 Task: Search one way flight ticket for 3 adults, 3 children in premium economy from Juneau: Juneau International Airport to Jacksonville: Albert J. Ellis Airport on 5-3-2023. Price is upto 89000. Outbound departure time preference is 8:45. 
Action: Mouse moved to (245, 347)
Screenshot: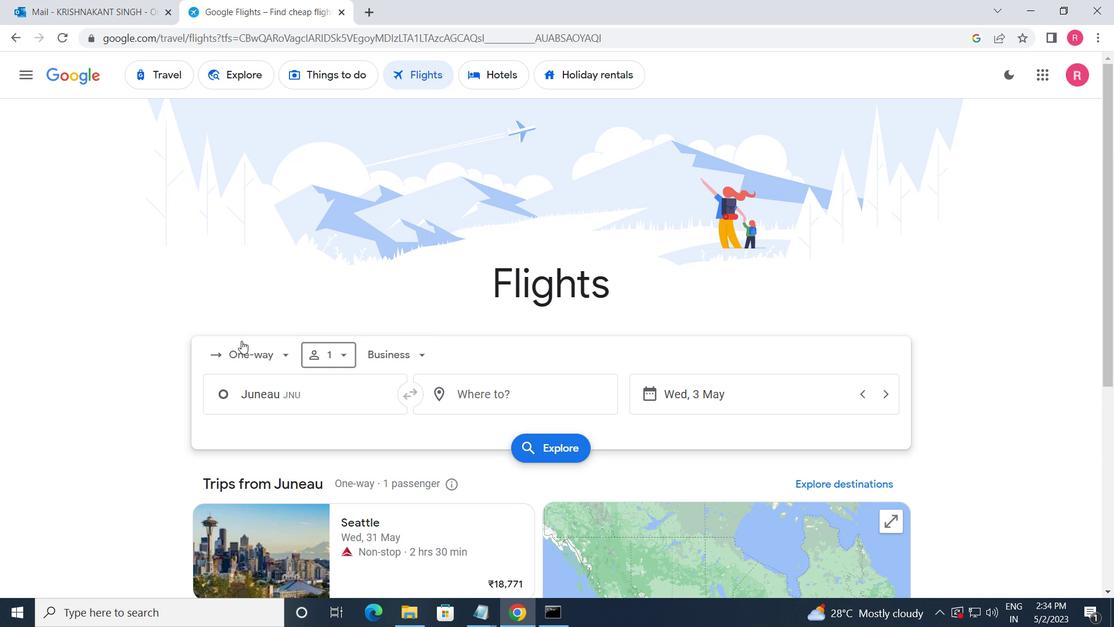 
Action: Mouse pressed left at (245, 347)
Screenshot: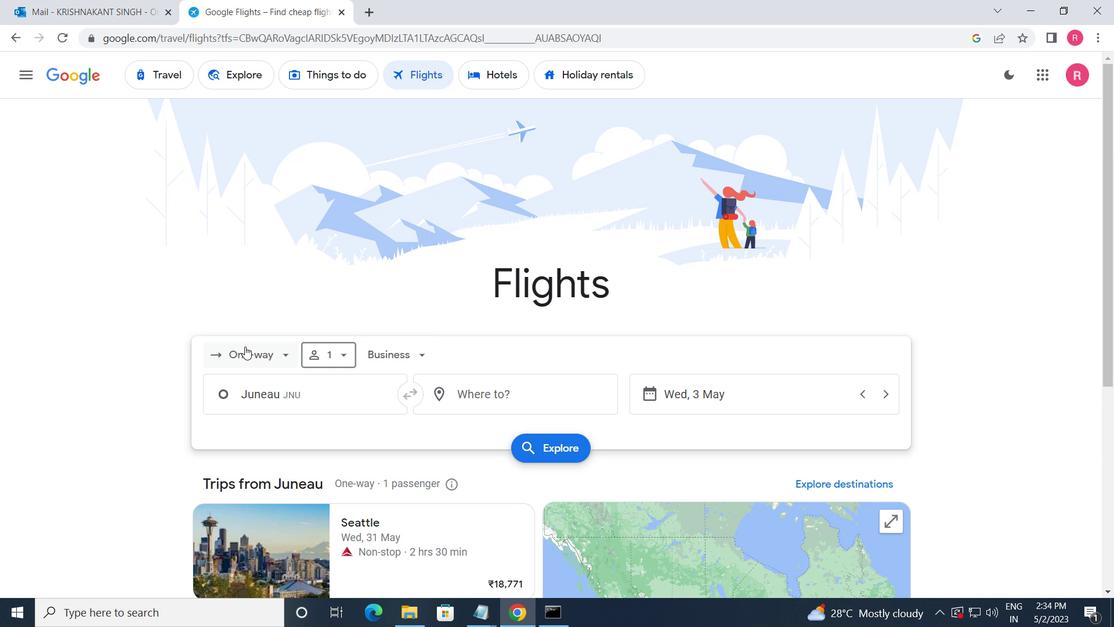
Action: Mouse moved to (300, 425)
Screenshot: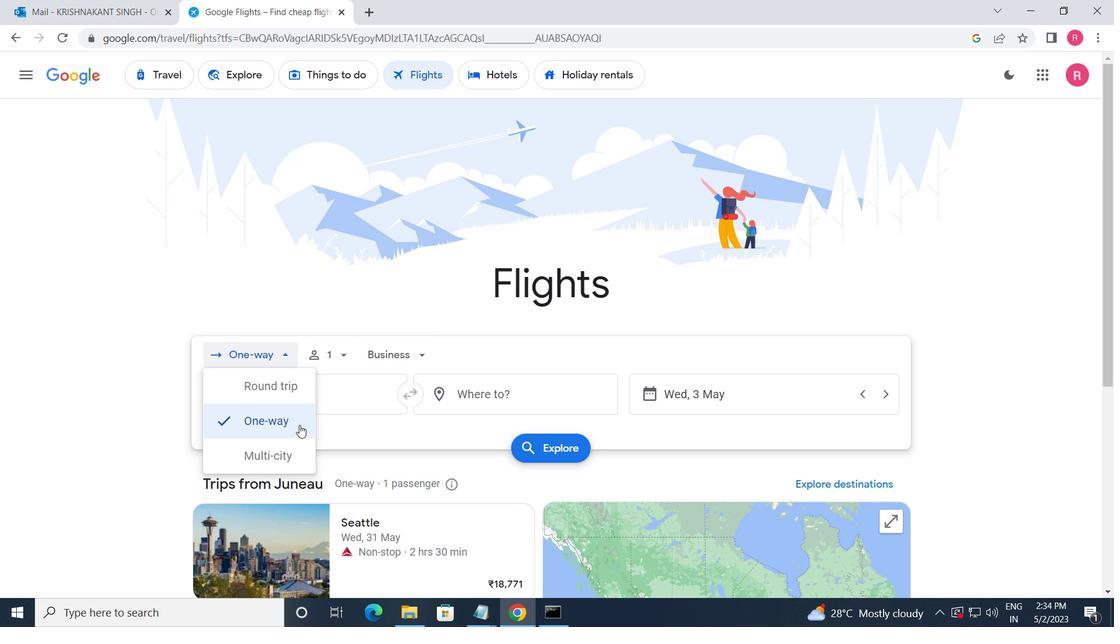 
Action: Mouse pressed left at (300, 425)
Screenshot: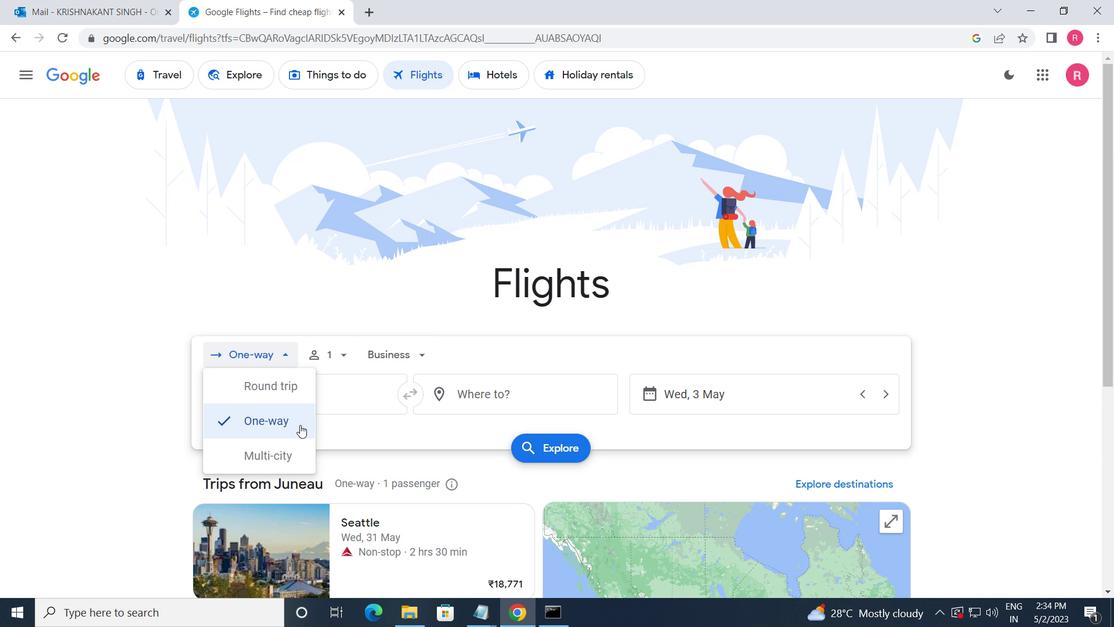 
Action: Mouse moved to (332, 357)
Screenshot: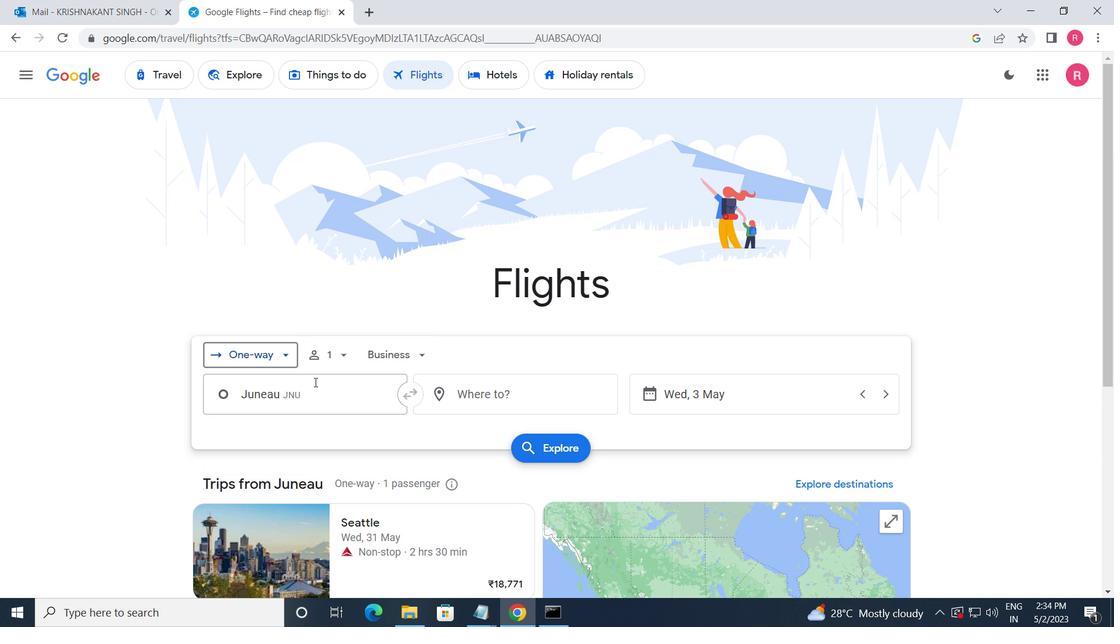 
Action: Mouse pressed left at (332, 357)
Screenshot: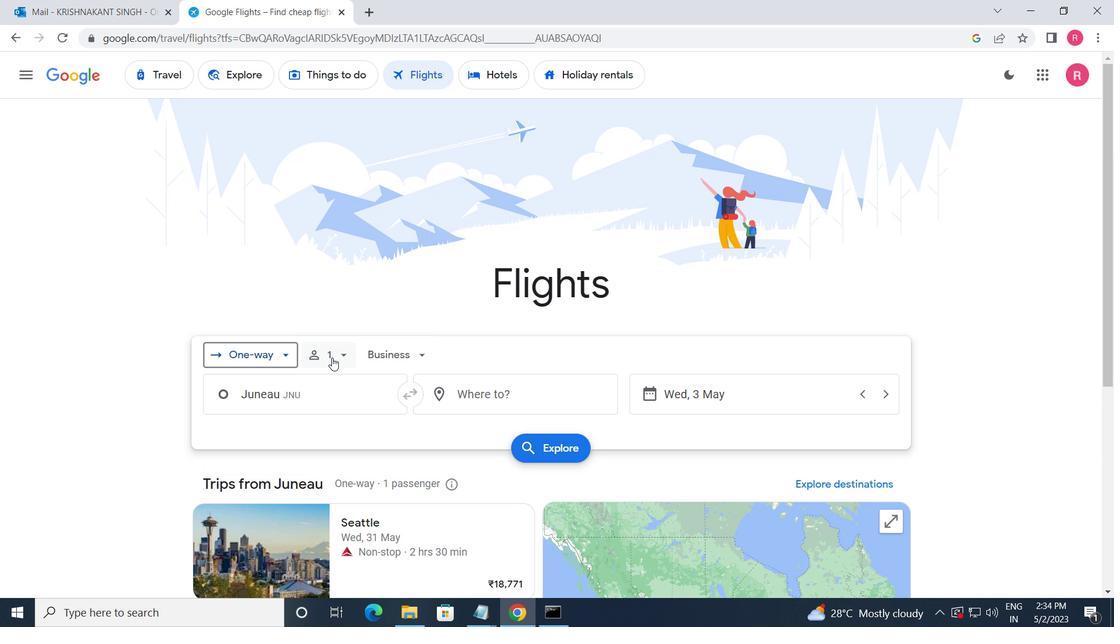 
Action: Mouse moved to (464, 388)
Screenshot: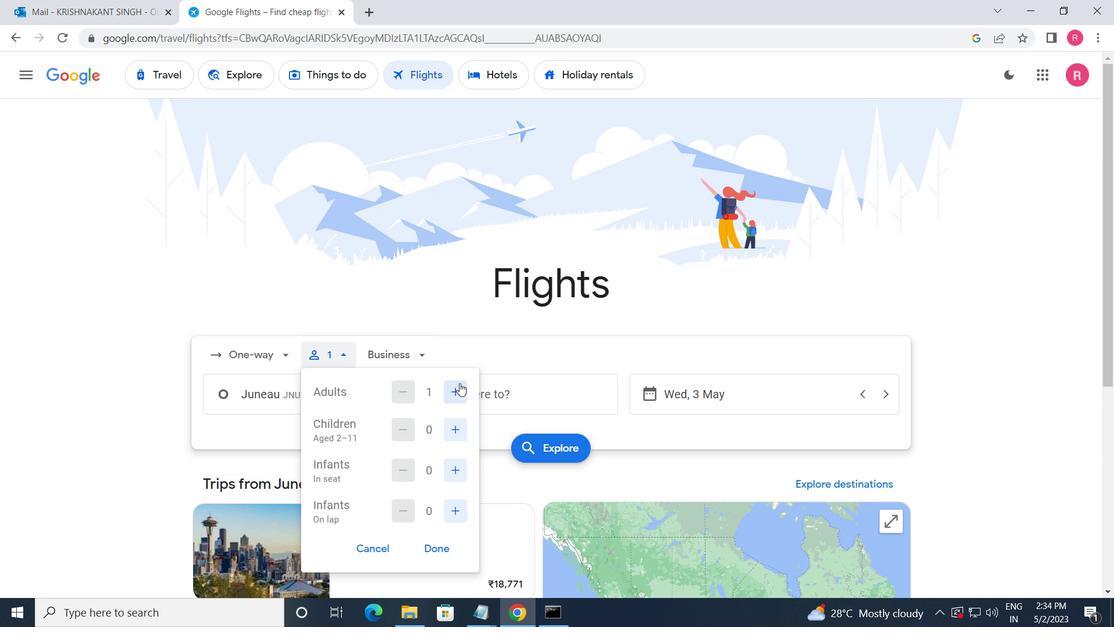 
Action: Mouse pressed left at (464, 388)
Screenshot: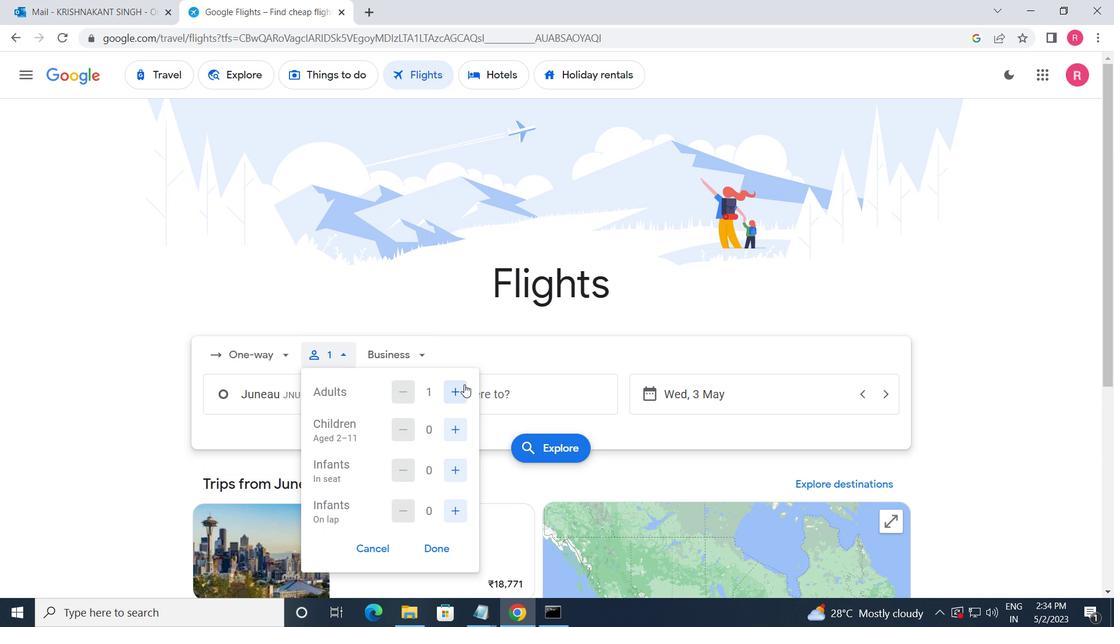 
Action: Mouse pressed left at (464, 388)
Screenshot: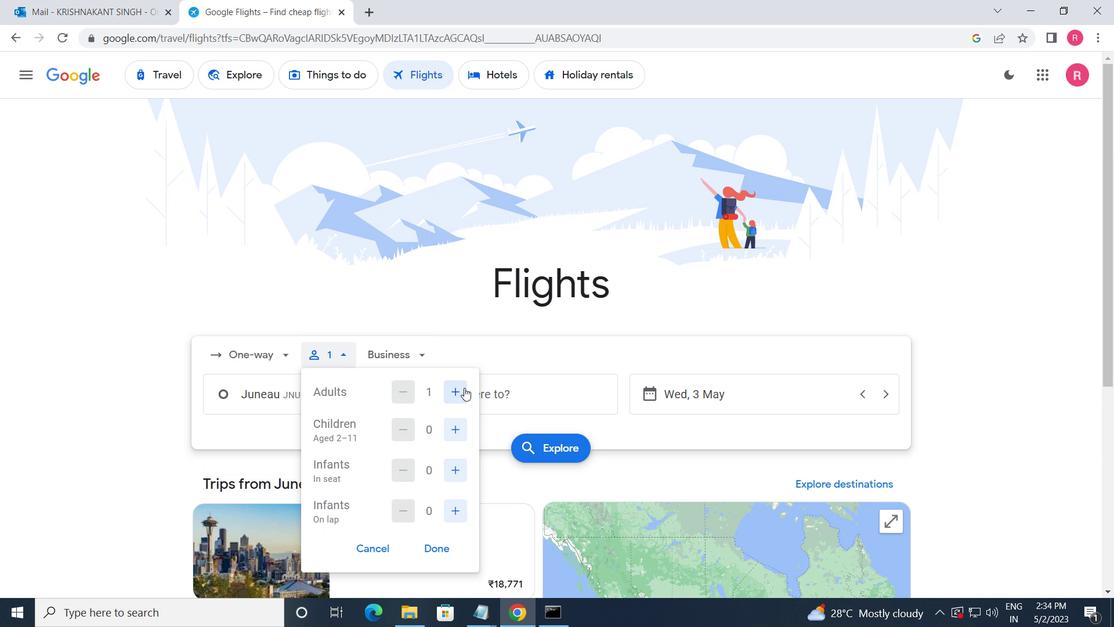 
Action: Mouse moved to (460, 425)
Screenshot: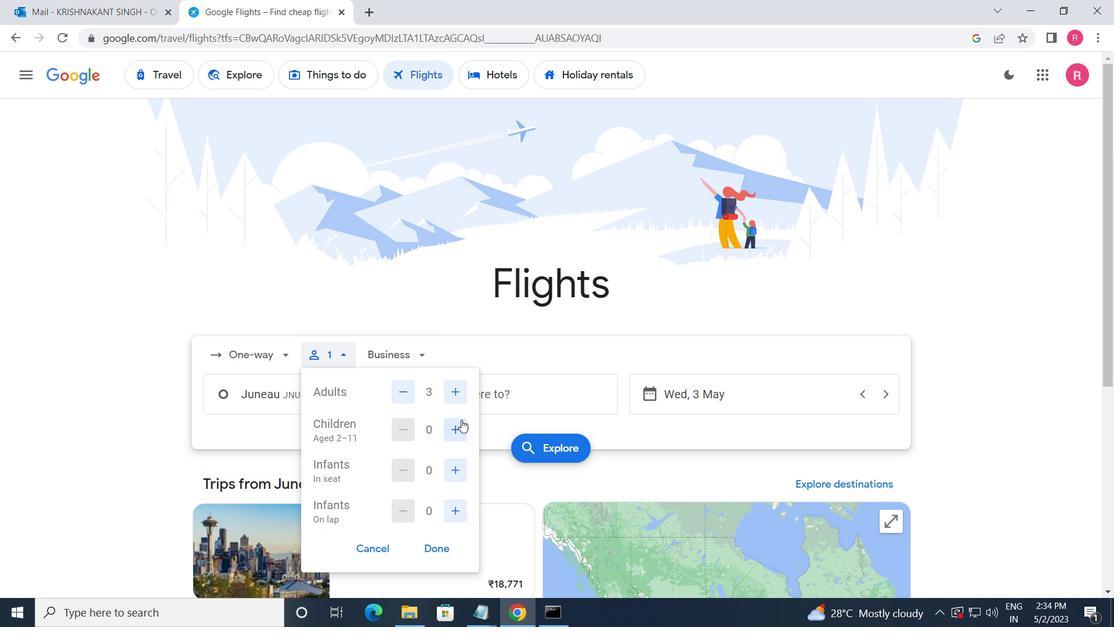 
Action: Mouse pressed left at (460, 425)
Screenshot: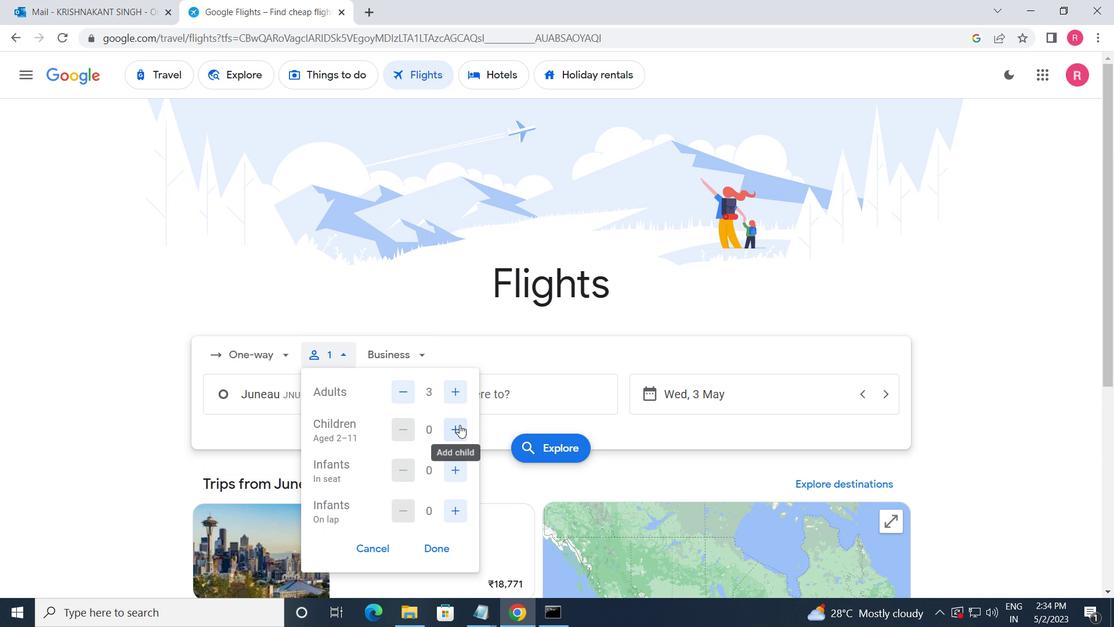 
Action: Mouse pressed left at (460, 425)
Screenshot: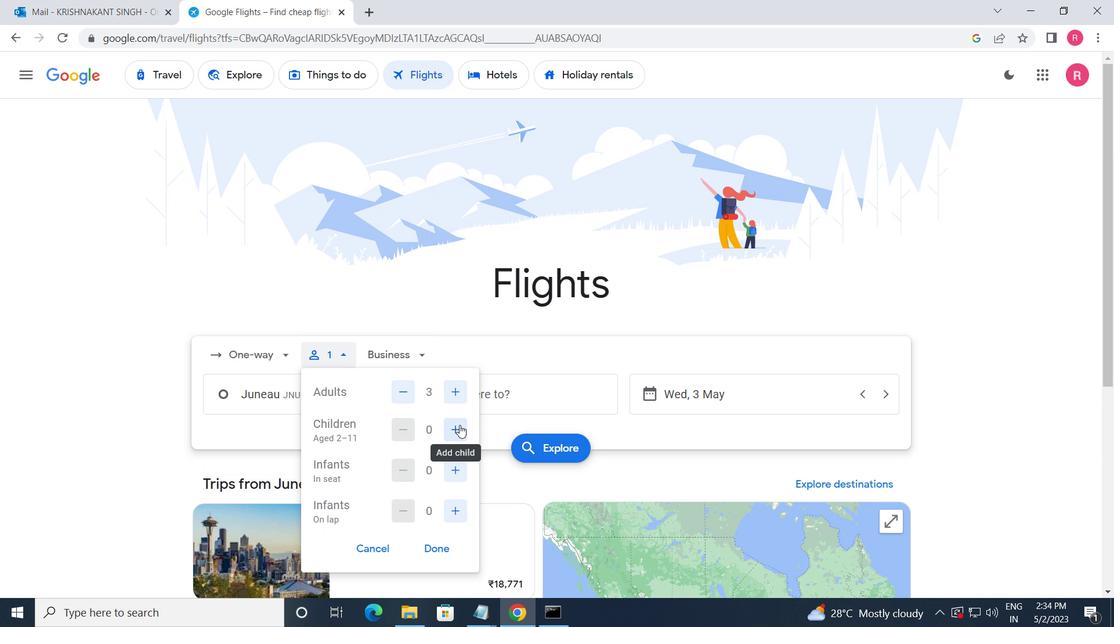 
Action: Mouse pressed left at (460, 425)
Screenshot: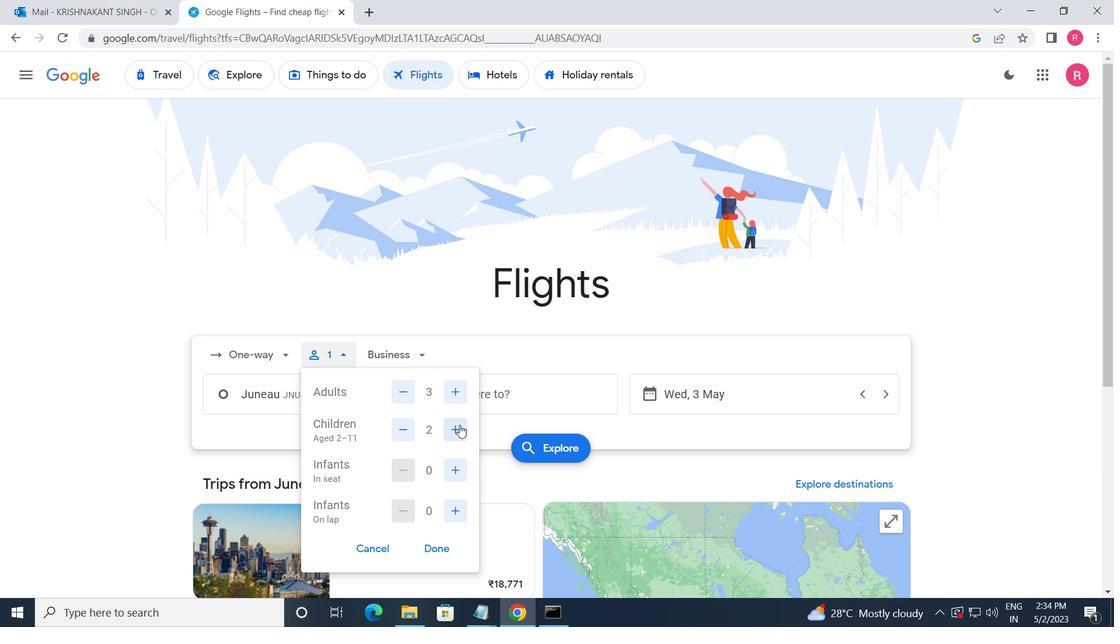 
Action: Mouse moved to (416, 347)
Screenshot: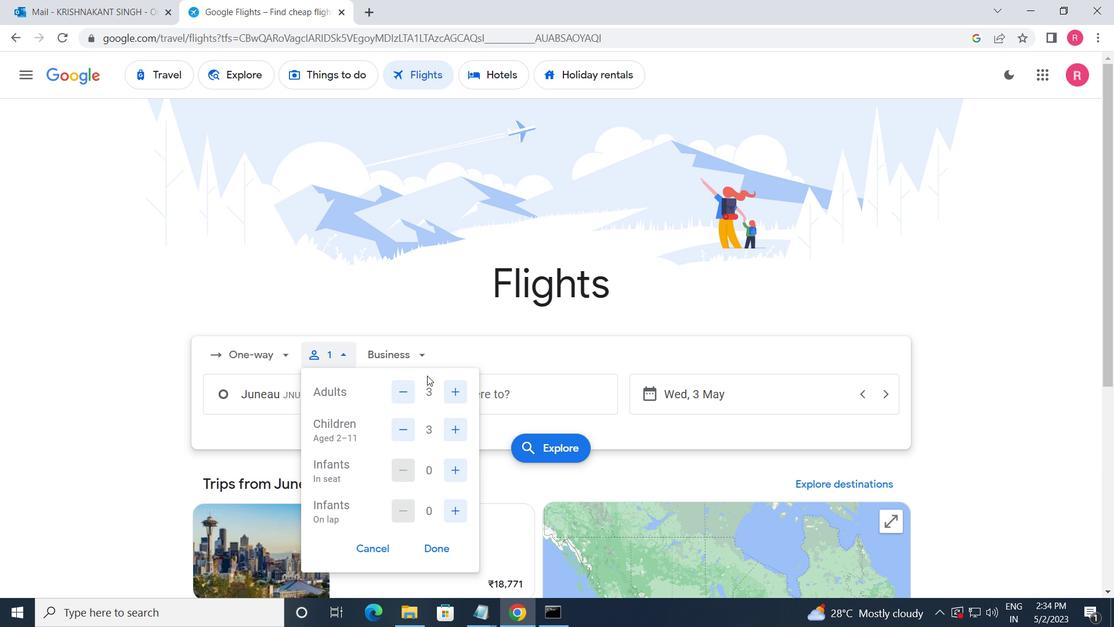 
Action: Mouse pressed left at (416, 347)
Screenshot: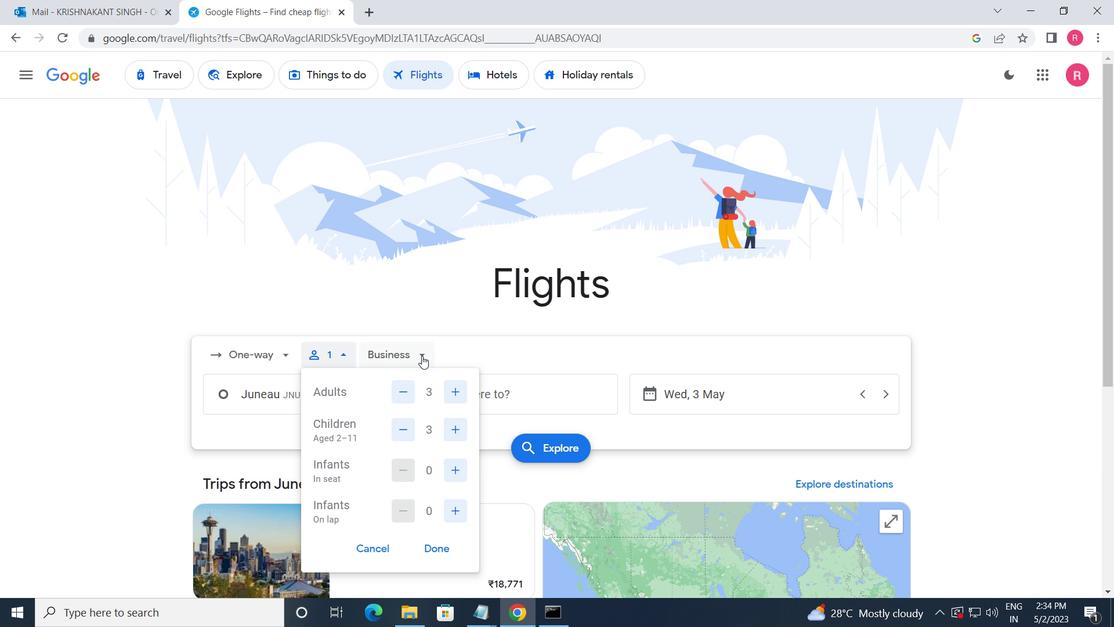 
Action: Mouse moved to (451, 422)
Screenshot: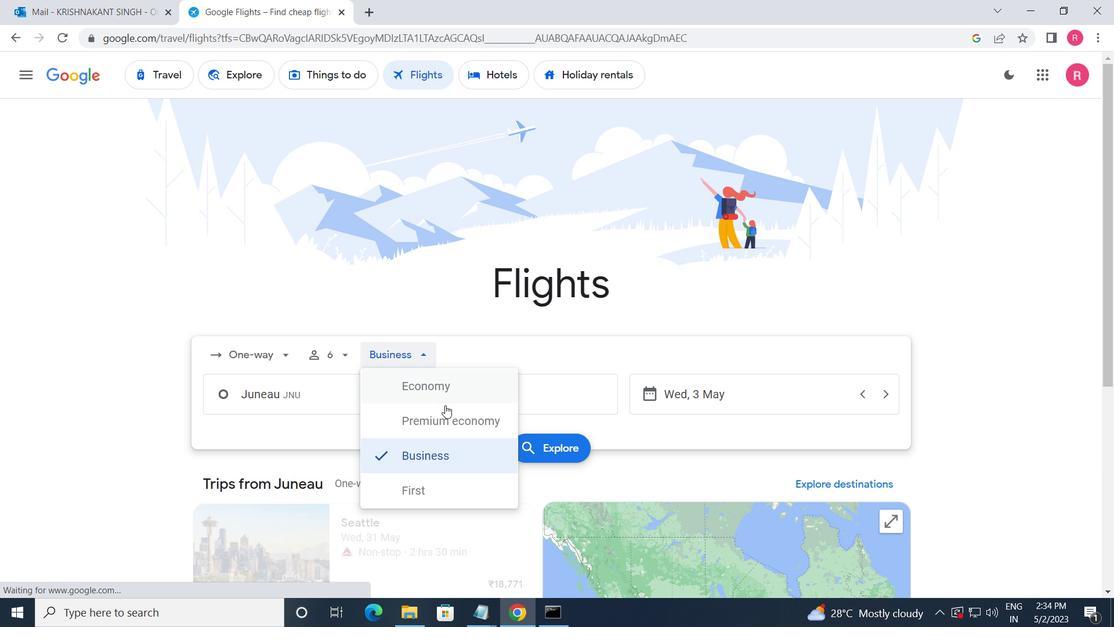 
Action: Mouse pressed left at (451, 422)
Screenshot: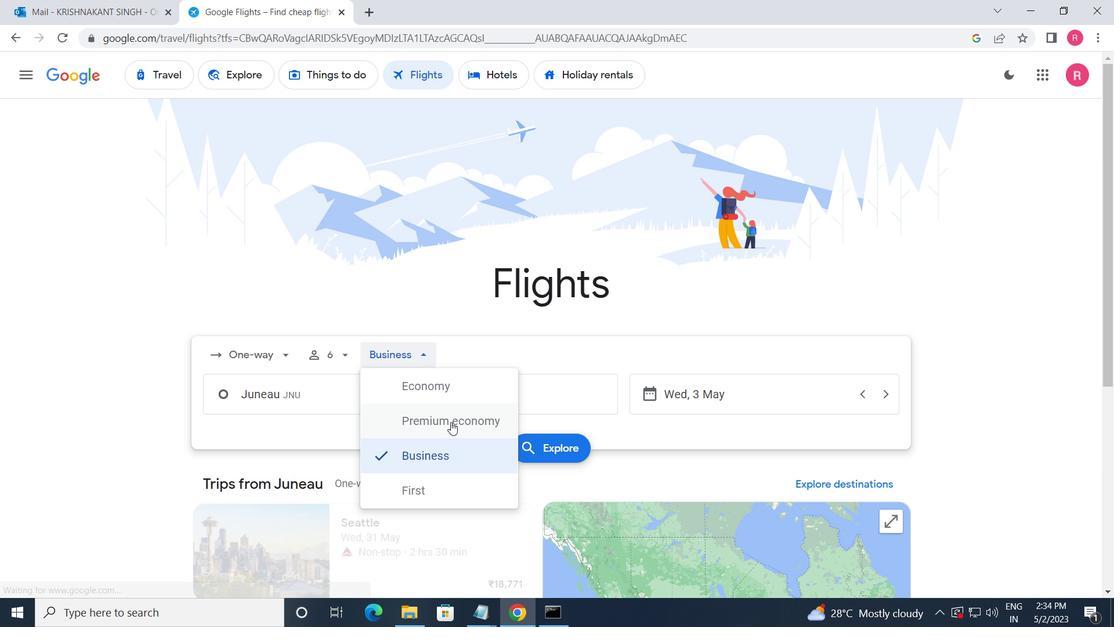 
Action: Mouse moved to (376, 406)
Screenshot: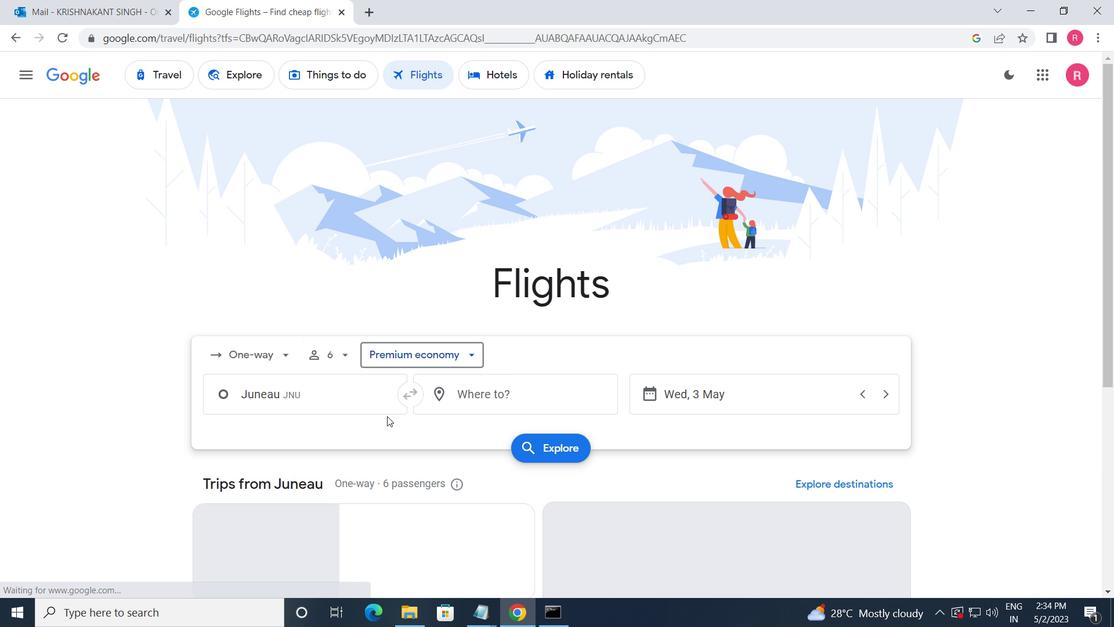
Action: Mouse pressed left at (376, 406)
Screenshot: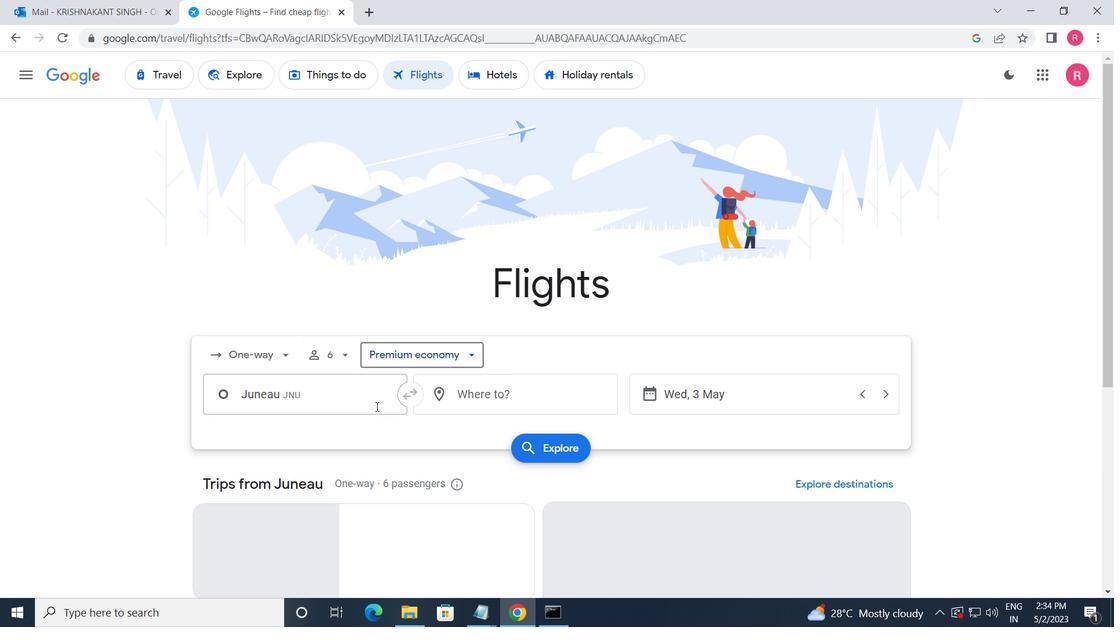 
Action: Mouse moved to (375, 463)
Screenshot: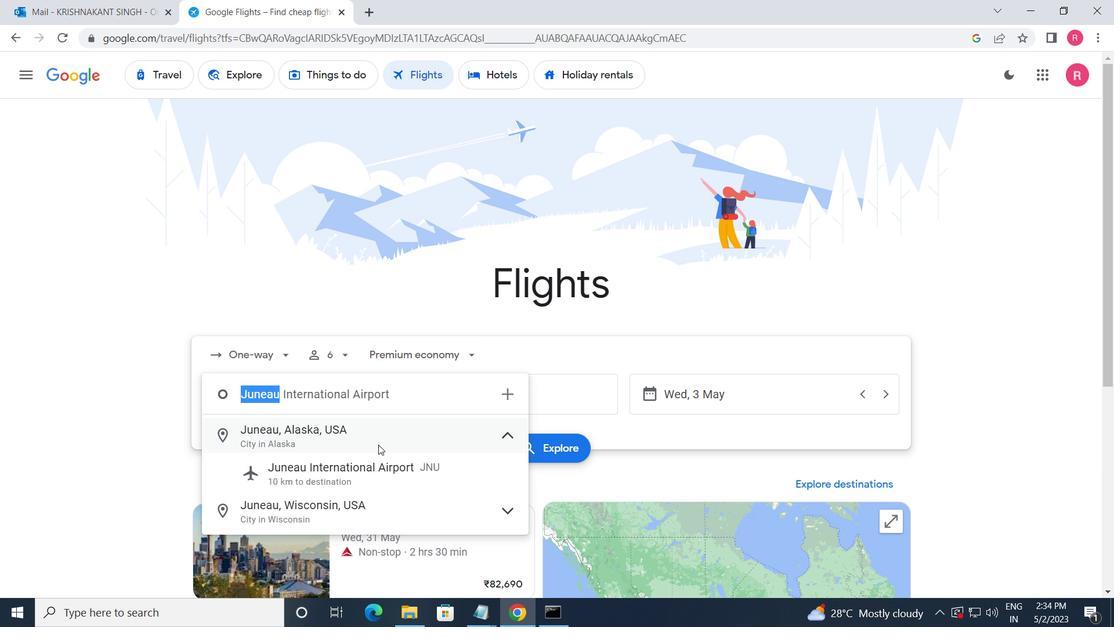 
Action: Mouse pressed left at (375, 463)
Screenshot: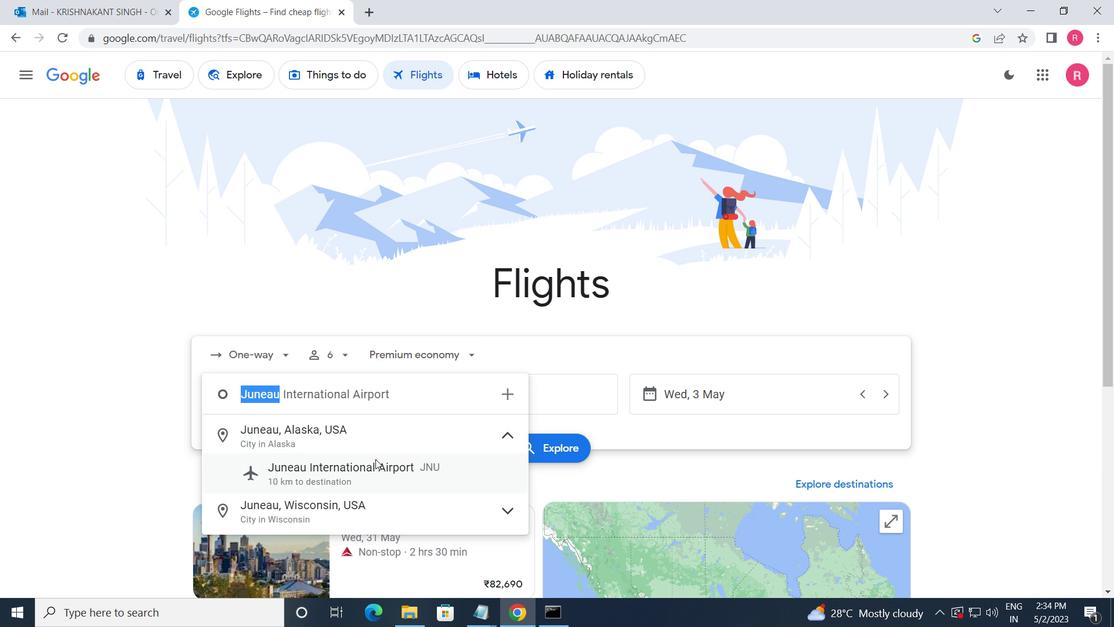
Action: Mouse moved to (489, 411)
Screenshot: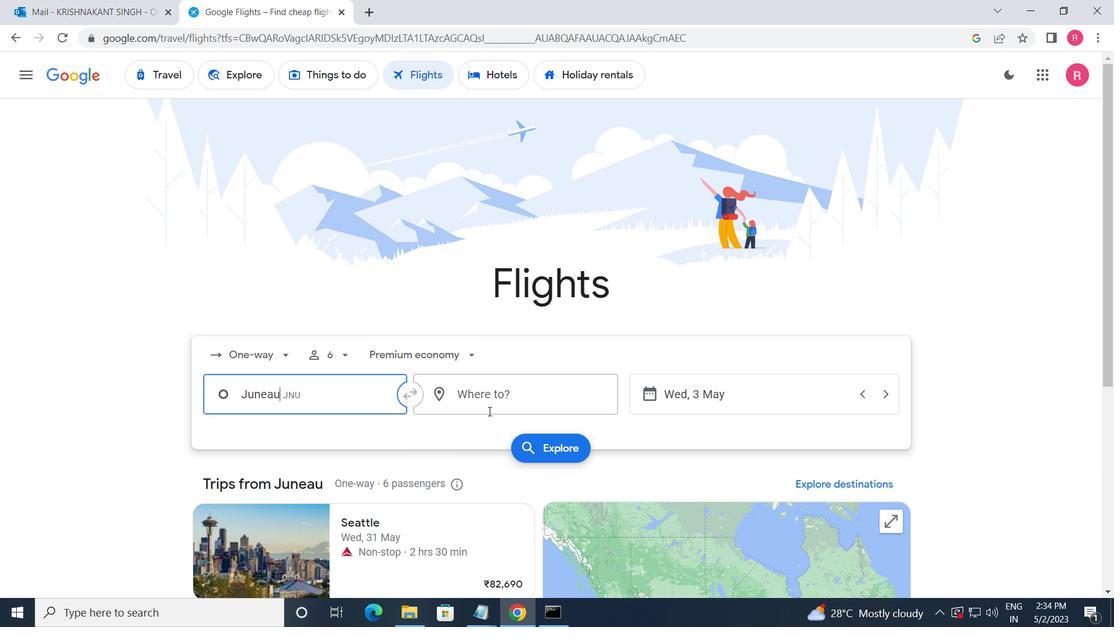 
Action: Mouse pressed left at (489, 411)
Screenshot: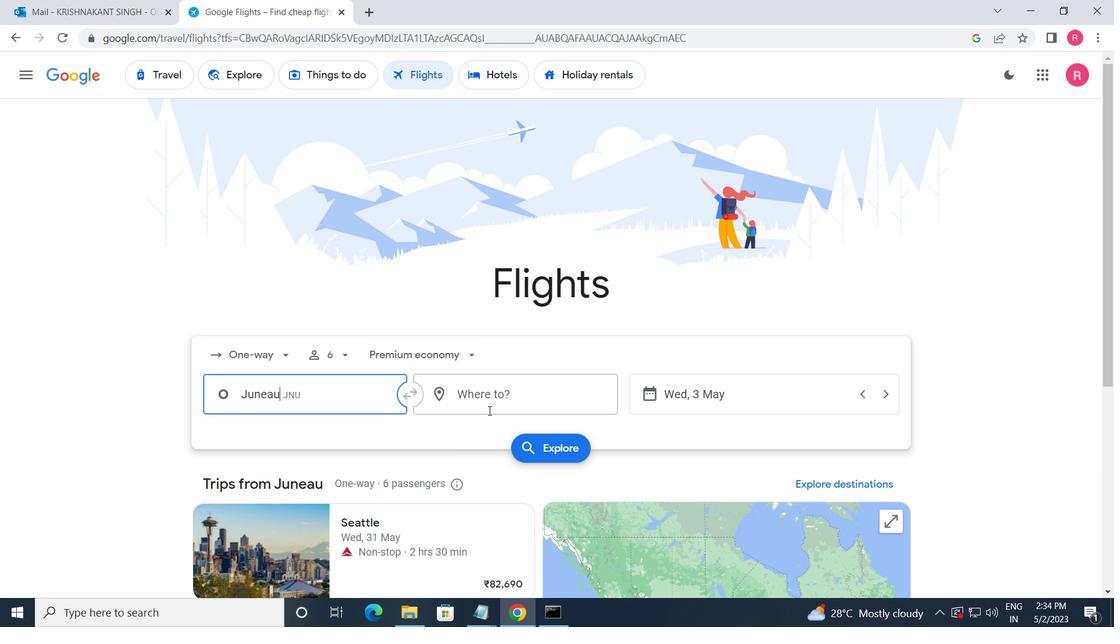 
Action: Mouse moved to (505, 545)
Screenshot: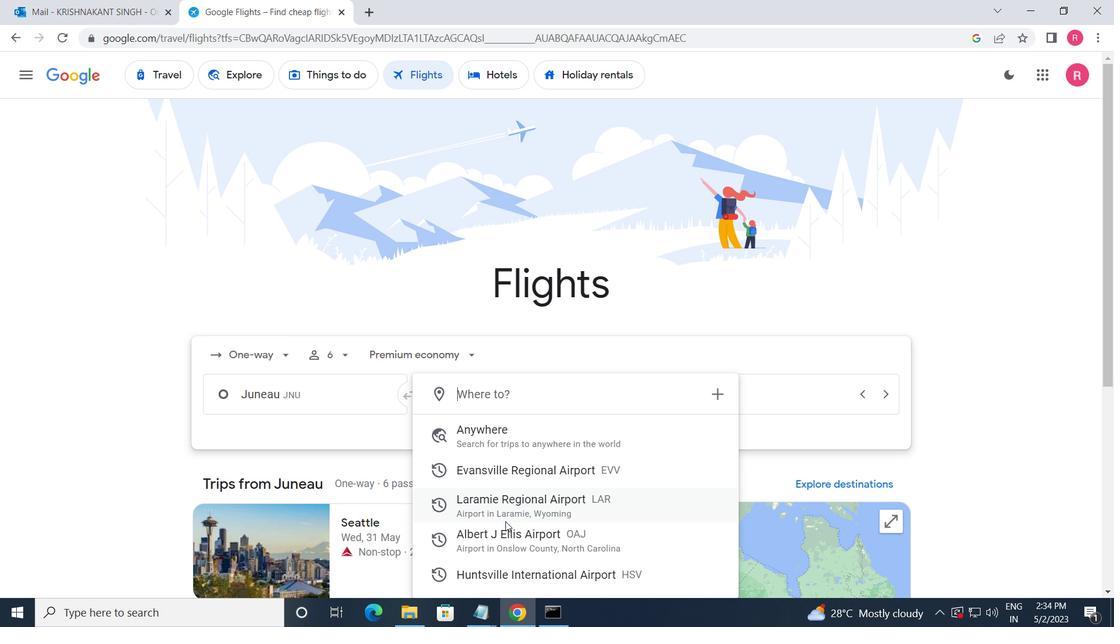 
Action: Mouse pressed left at (505, 545)
Screenshot: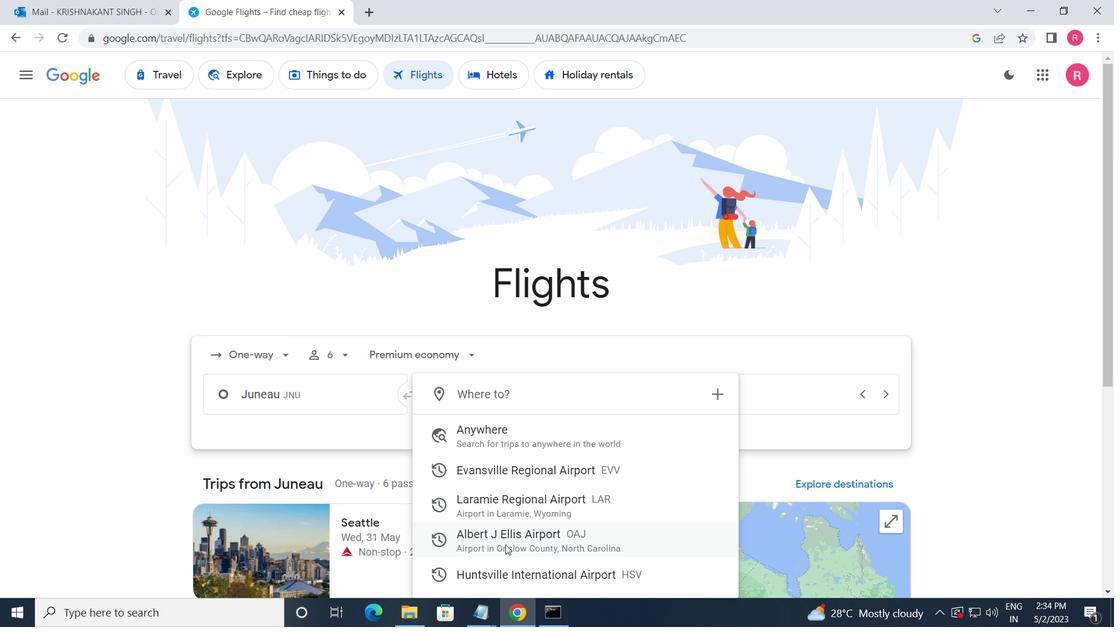 
Action: Mouse moved to (736, 405)
Screenshot: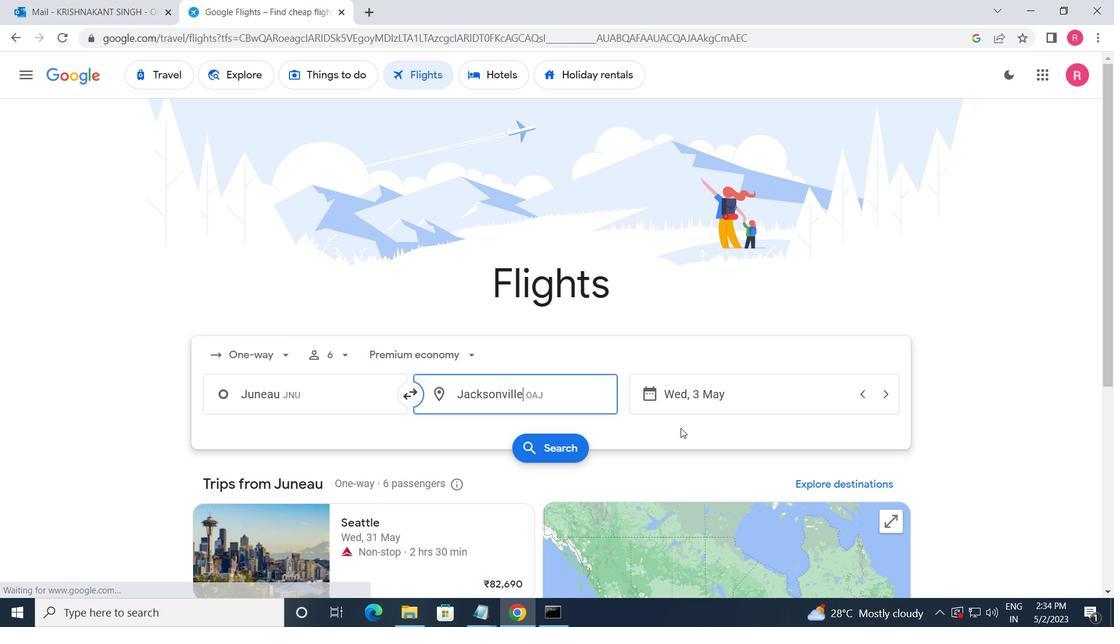 
Action: Mouse pressed left at (736, 405)
Screenshot: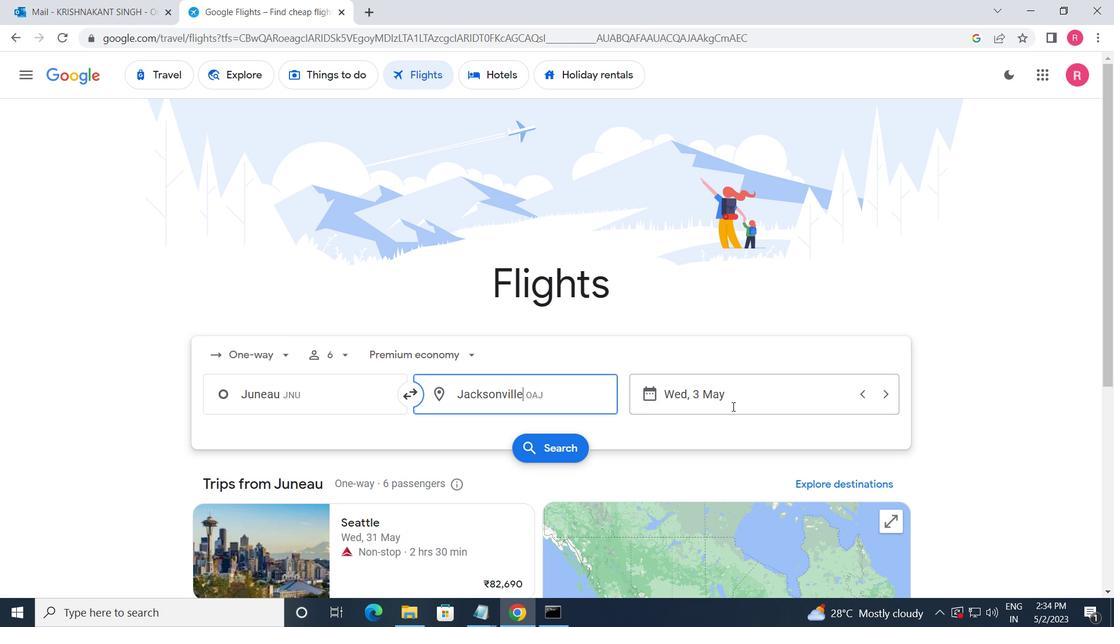 
Action: Mouse moved to (497, 344)
Screenshot: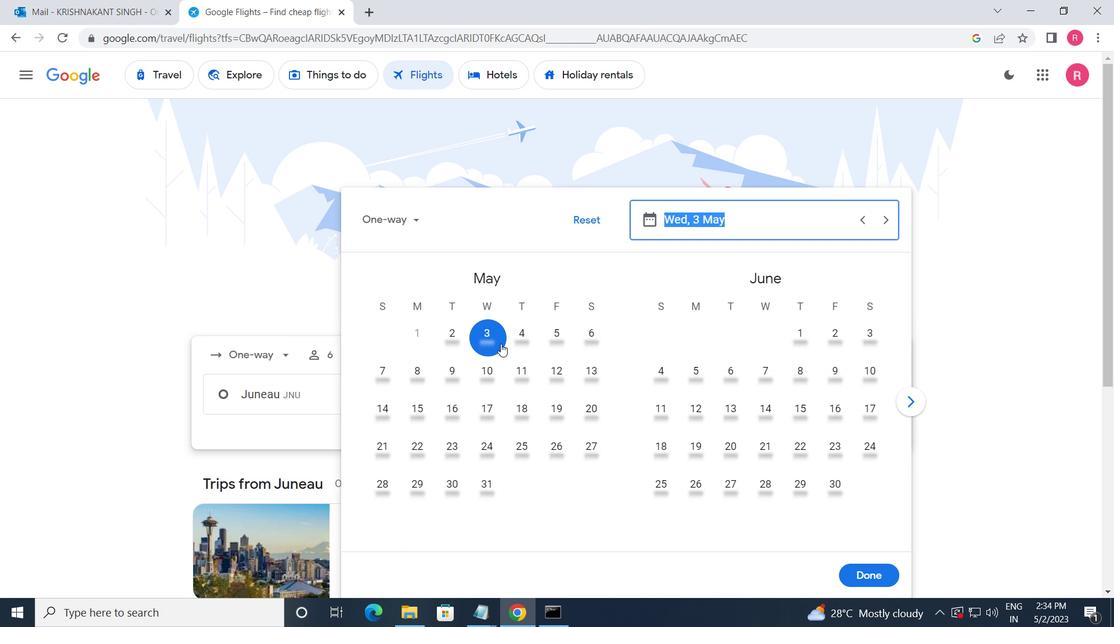 
Action: Mouse pressed left at (497, 344)
Screenshot: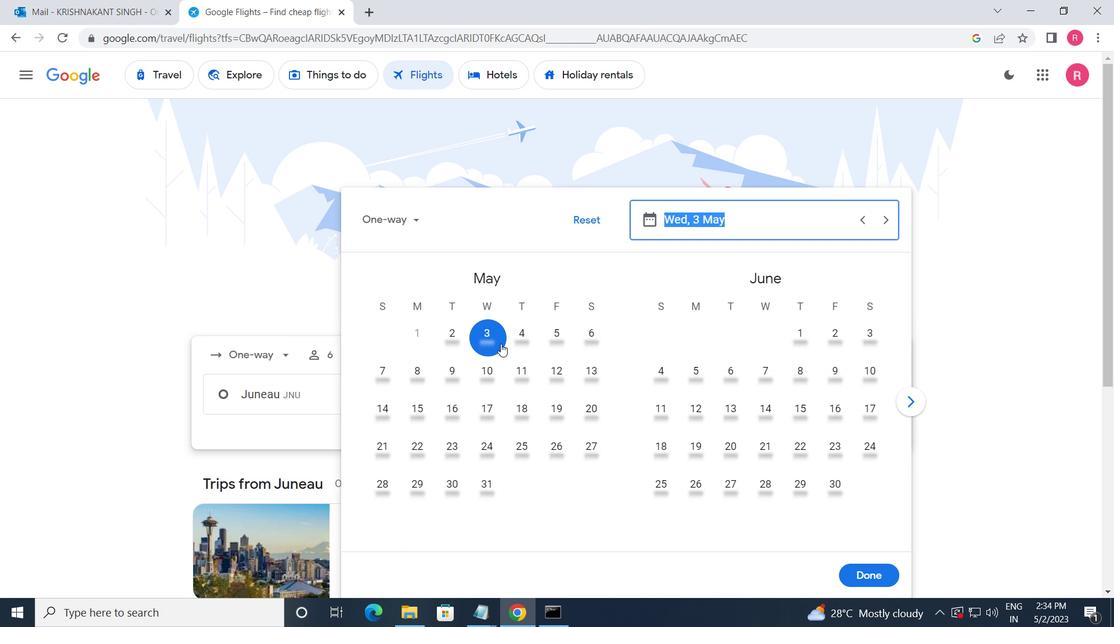 
Action: Mouse moved to (853, 570)
Screenshot: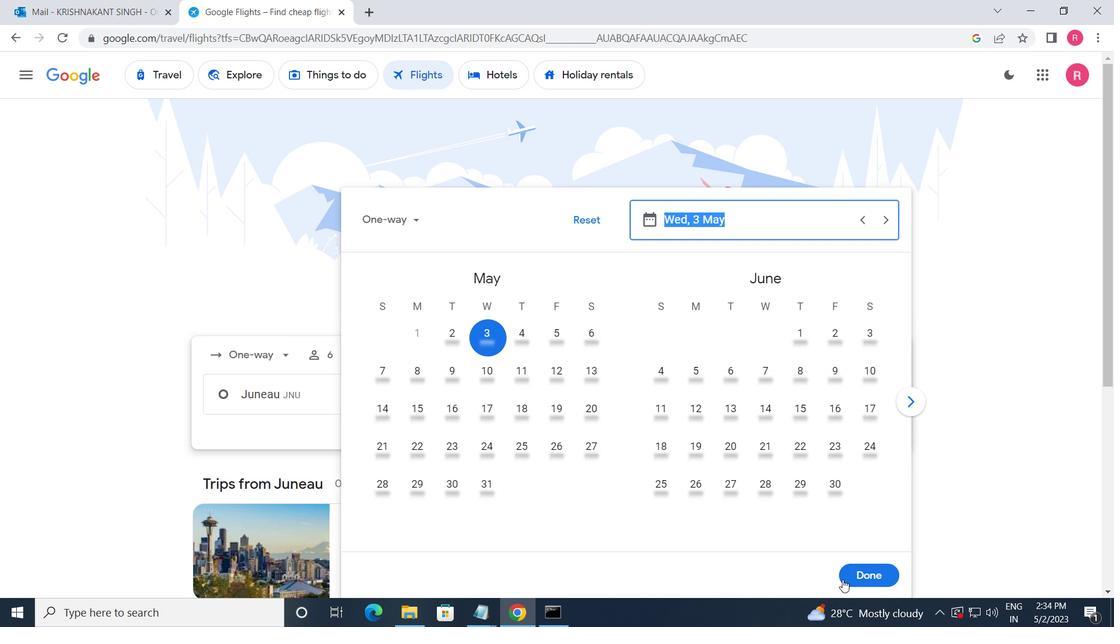 
Action: Mouse pressed left at (853, 570)
Screenshot: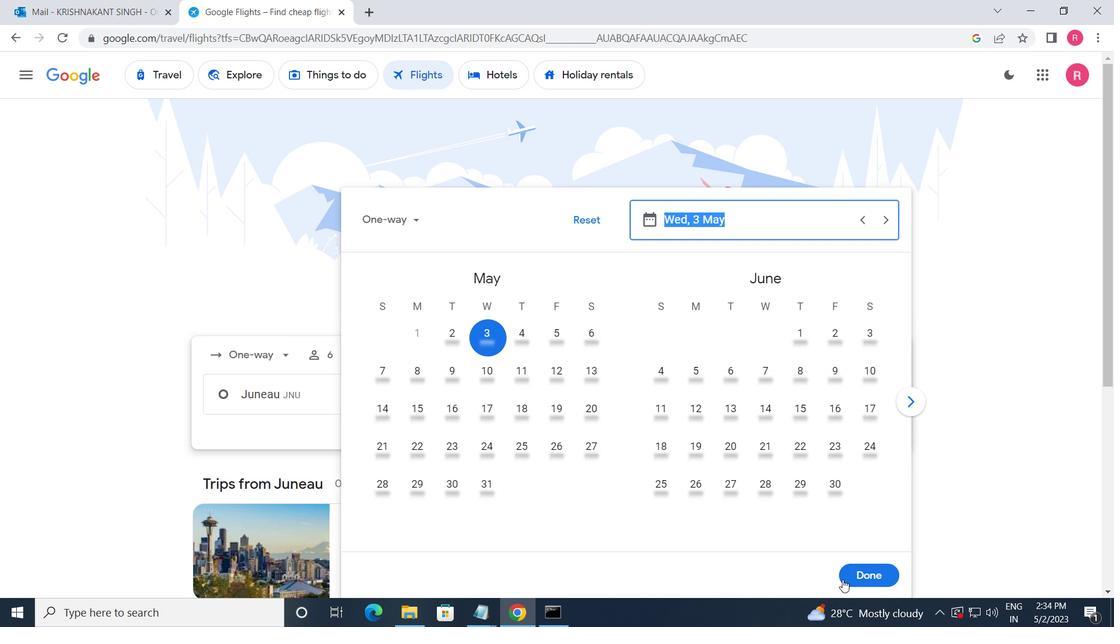 
Action: Mouse moved to (574, 451)
Screenshot: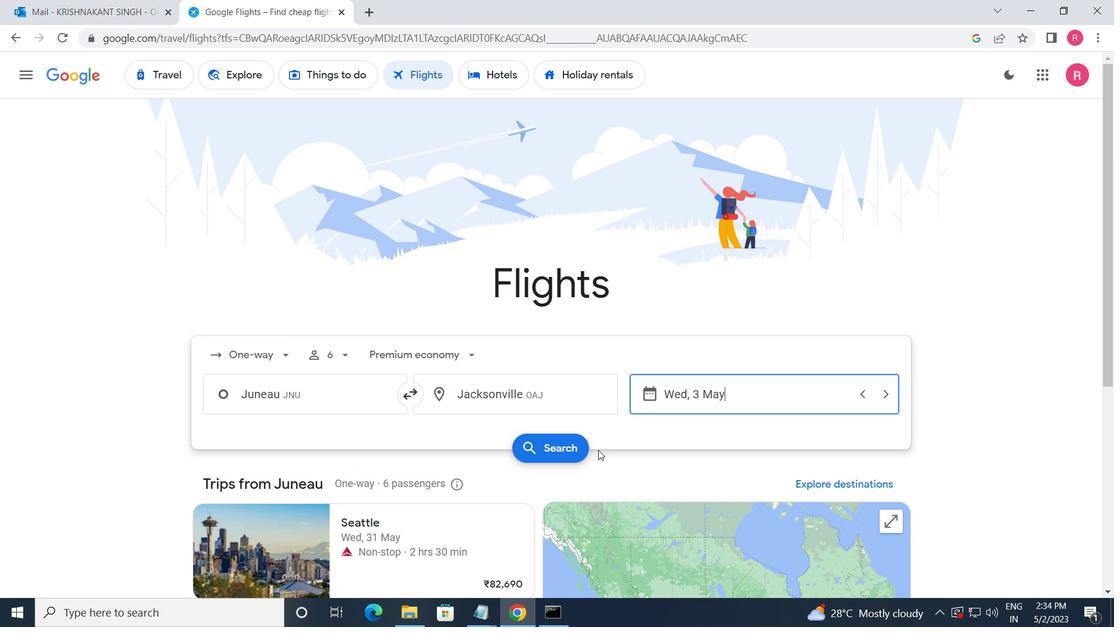 
Action: Mouse pressed left at (574, 451)
Screenshot: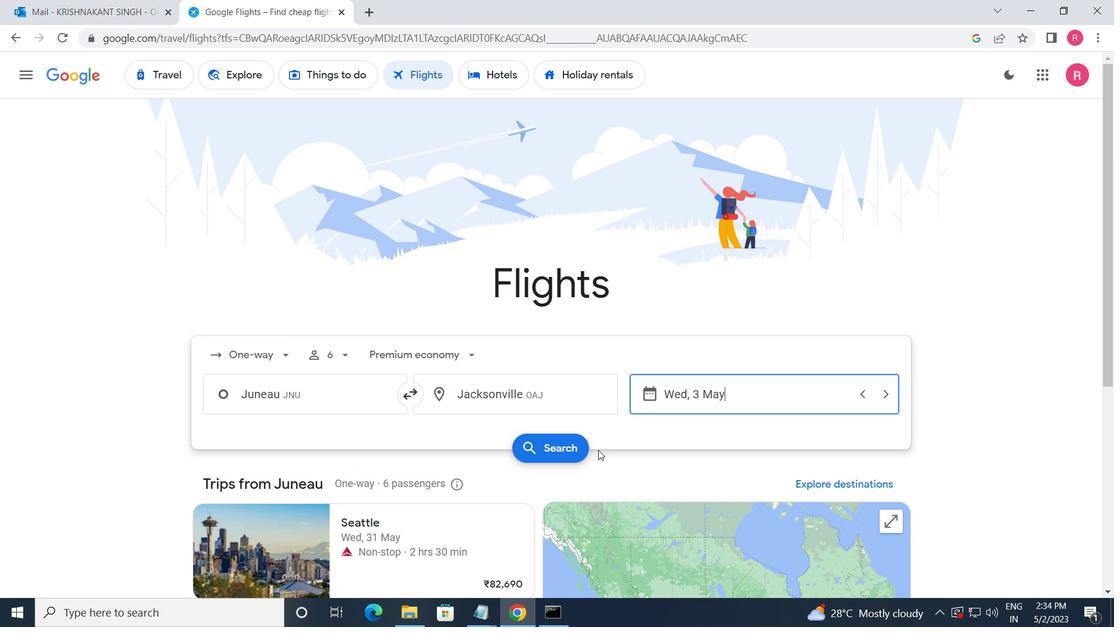 
Action: Mouse moved to (221, 216)
Screenshot: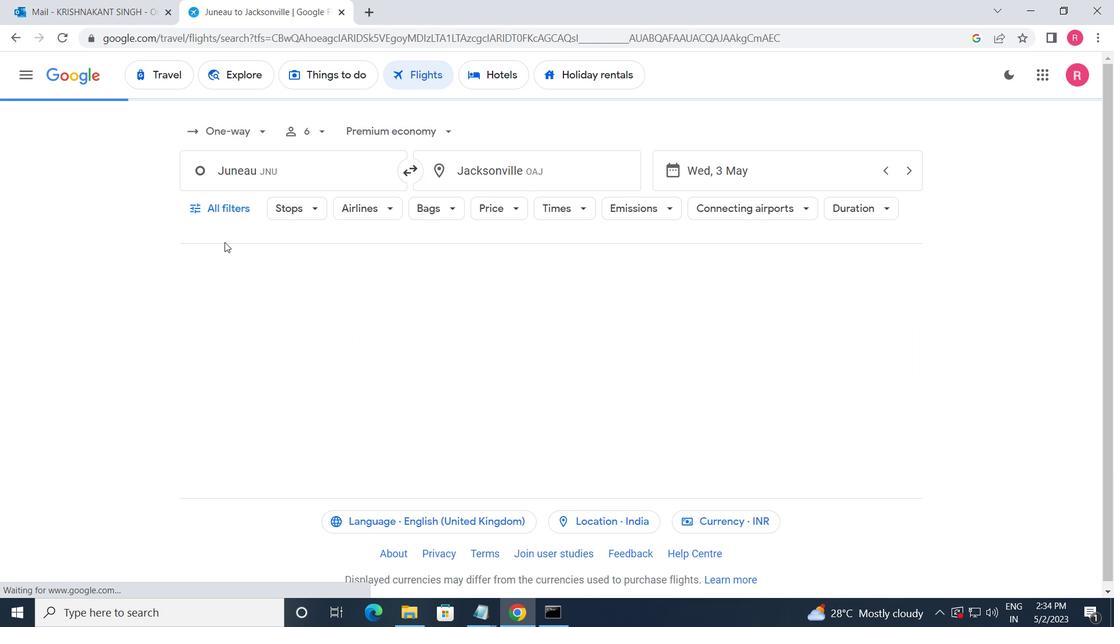 
Action: Mouse pressed left at (221, 216)
Screenshot: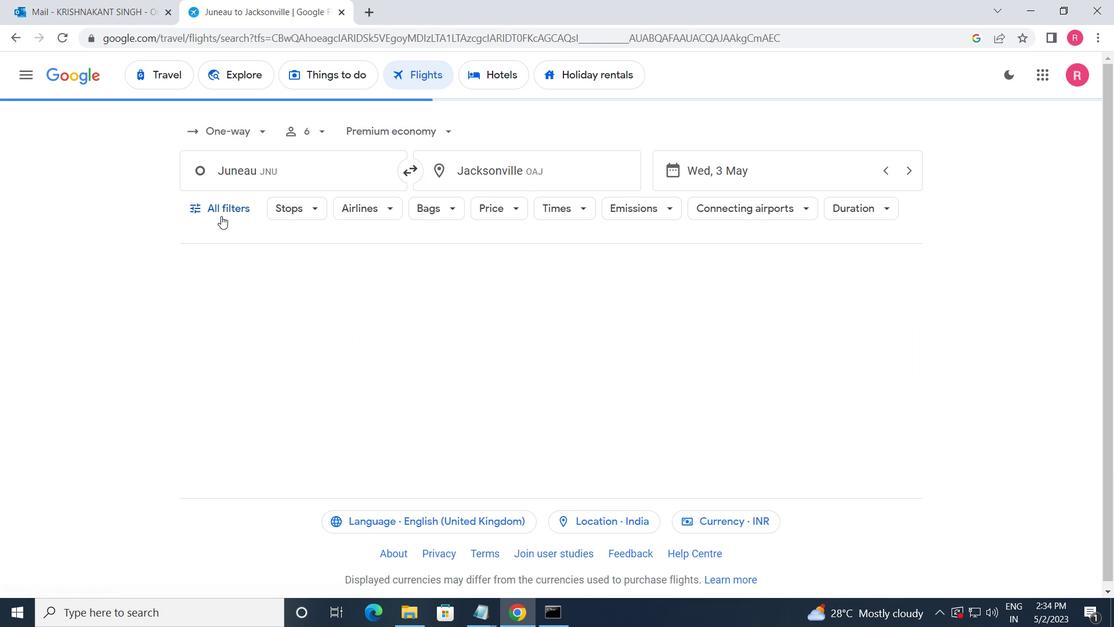
Action: Mouse moved to (224, 261)
Screenshot: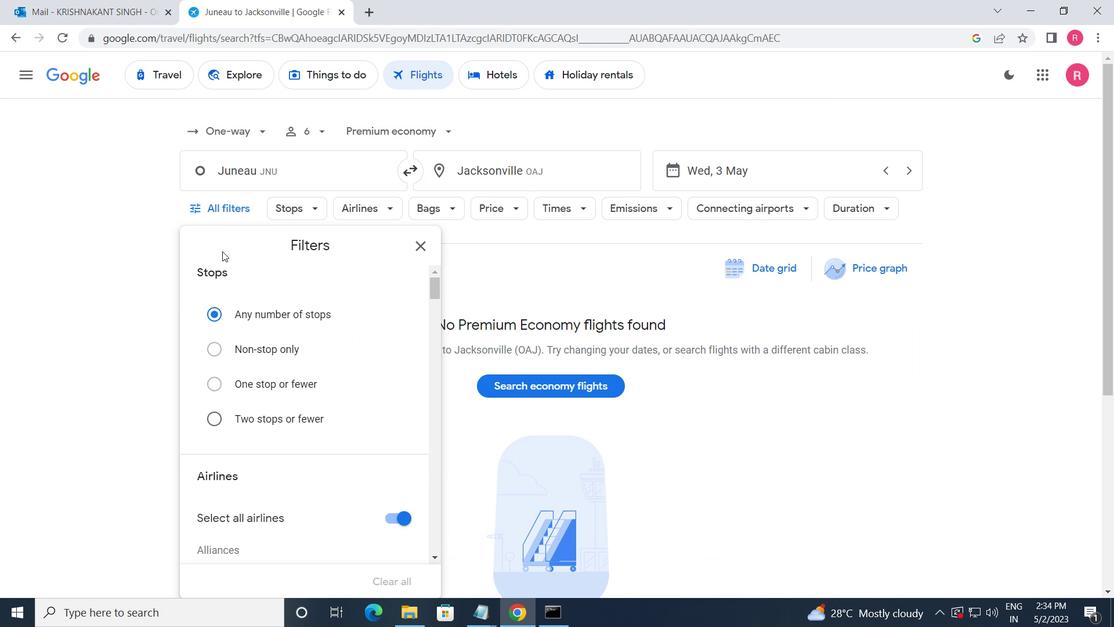 
Action: Mouse scrolled (224, 260) with delta (0, 0)
Screenshot: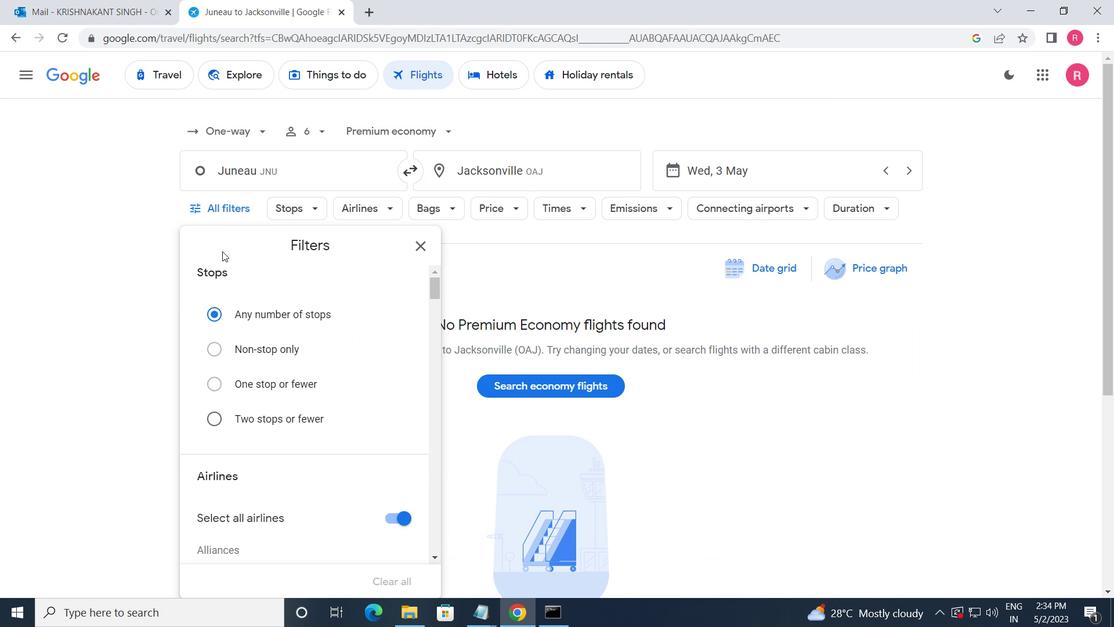 
Action: Mouse moved to (226, 268)
Screenshot: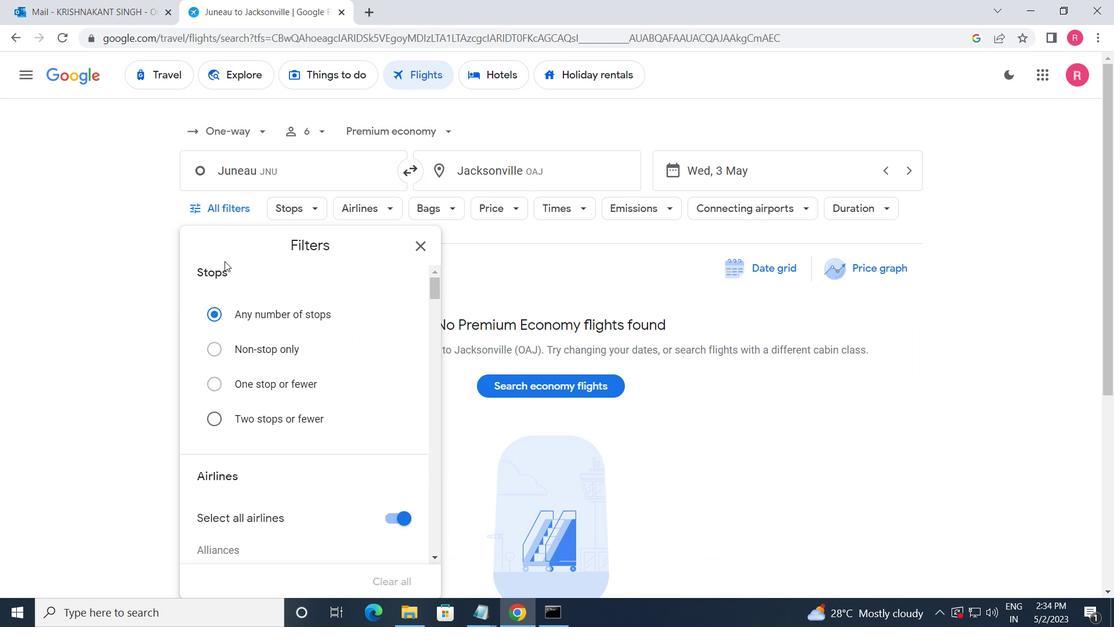 
Action: Mouse scrolled (226, 267) with delta (0, 0)
Screenshot: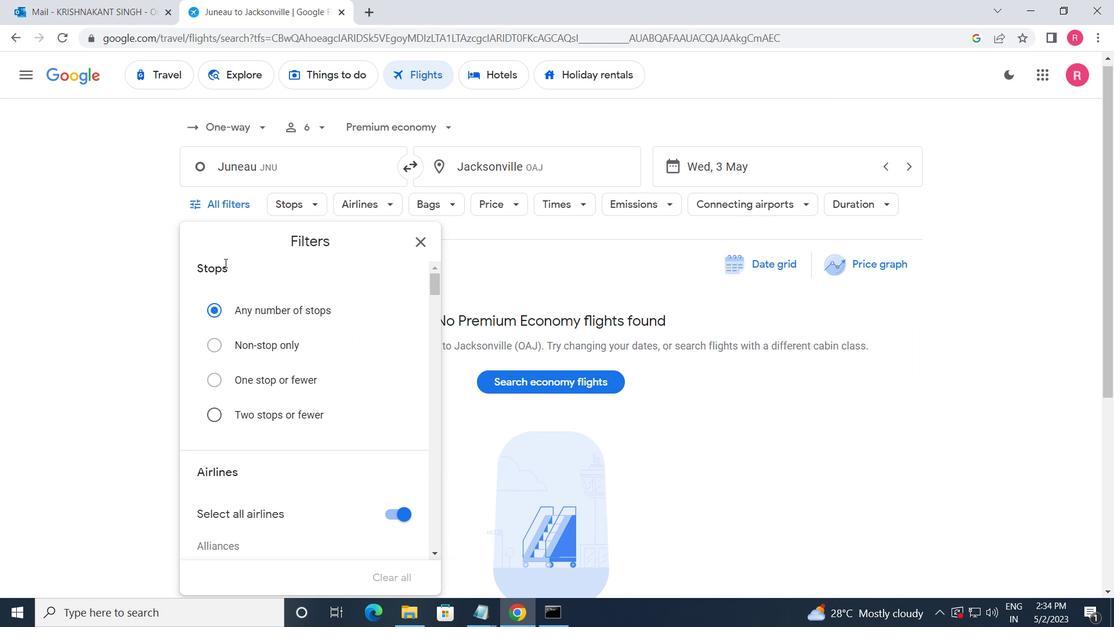 
Action: Mouse moved to (226, 271)
Screenshot: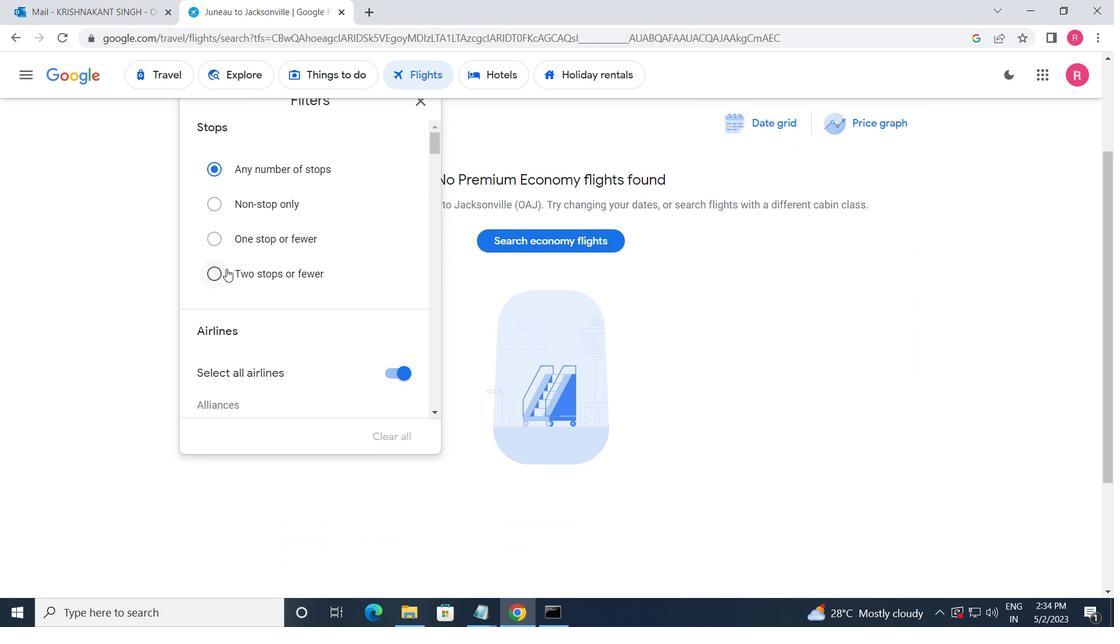 
Action: Mouse scrolled (226, 271) with delta (0, 0)
Screenshot: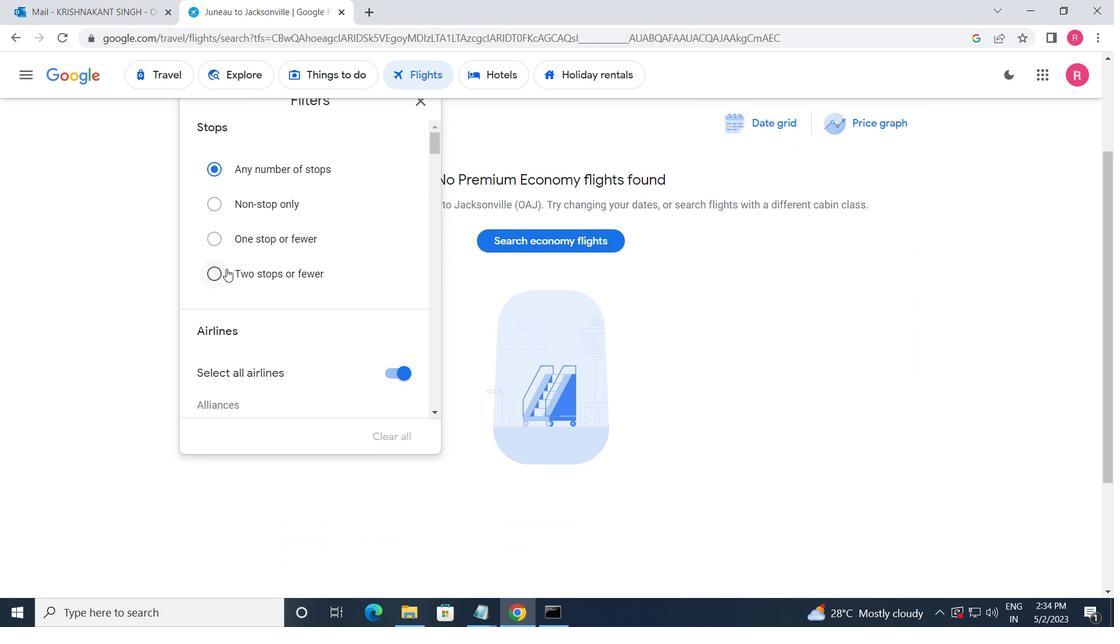 
Action: Mouse moved to (229, 282)
Screenshot: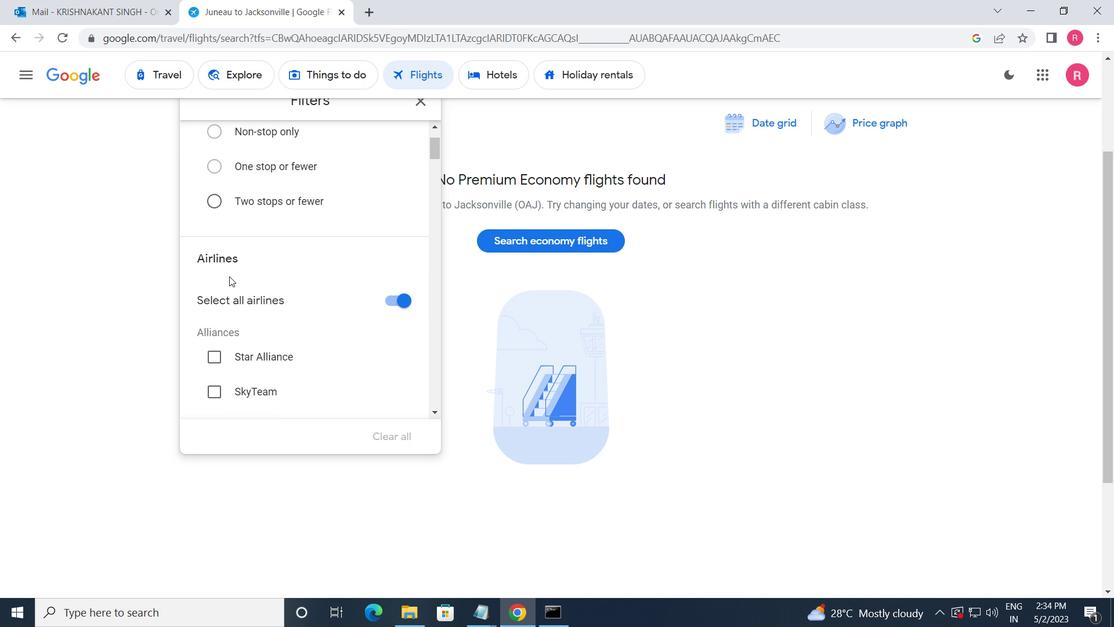 
Action: Mouse scrolled (229, 281) with delta (0, 0)
Screenshot: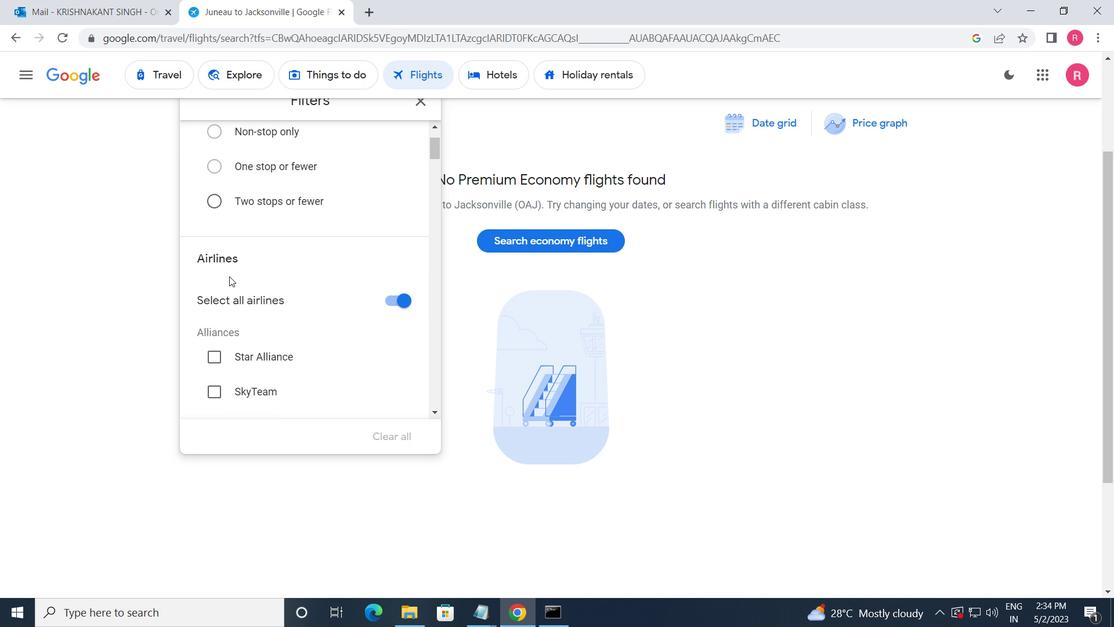 
Action: Mouse moved to (230, 286)
Screenshot: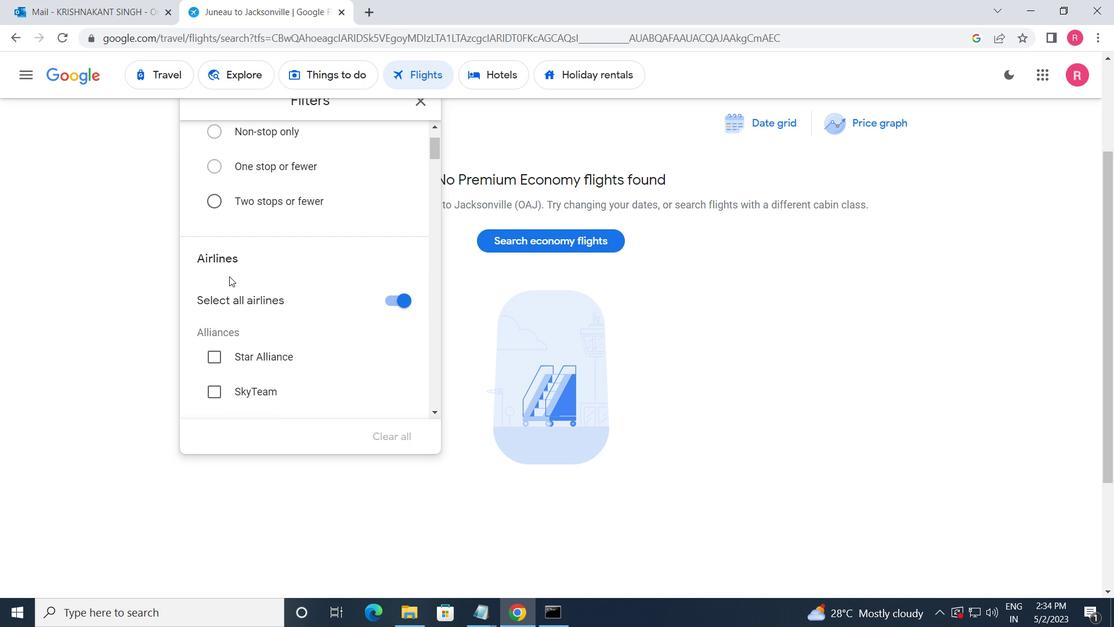 
Action: Mouse scrolled (230, 286) with delta (0, 0)
Screenshot: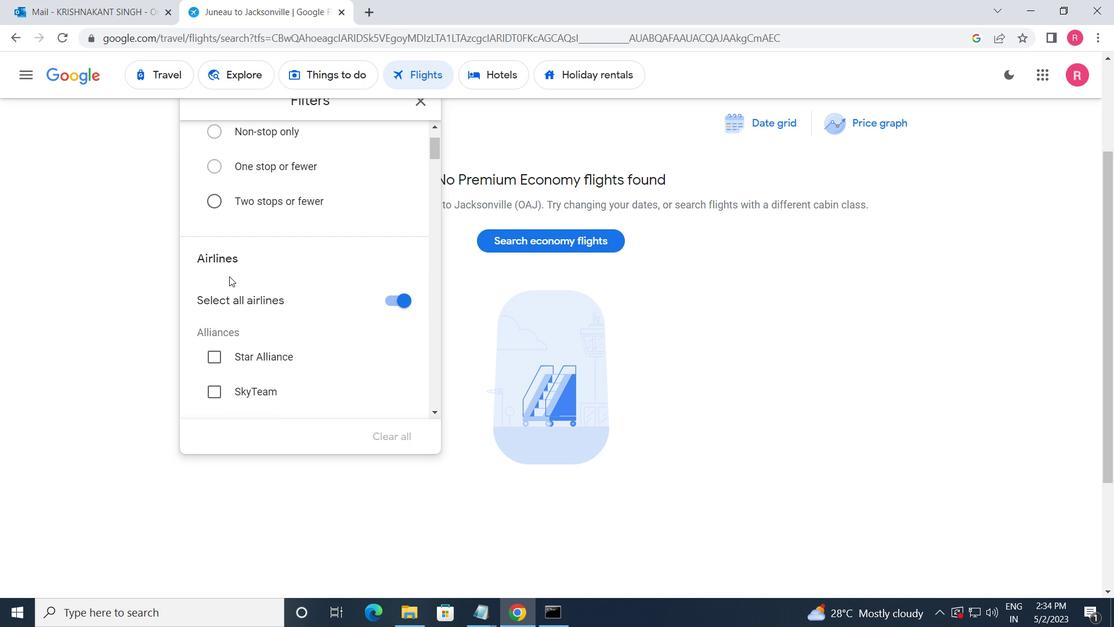 
Action: Mouse moved to (234, 289)
Screenshot: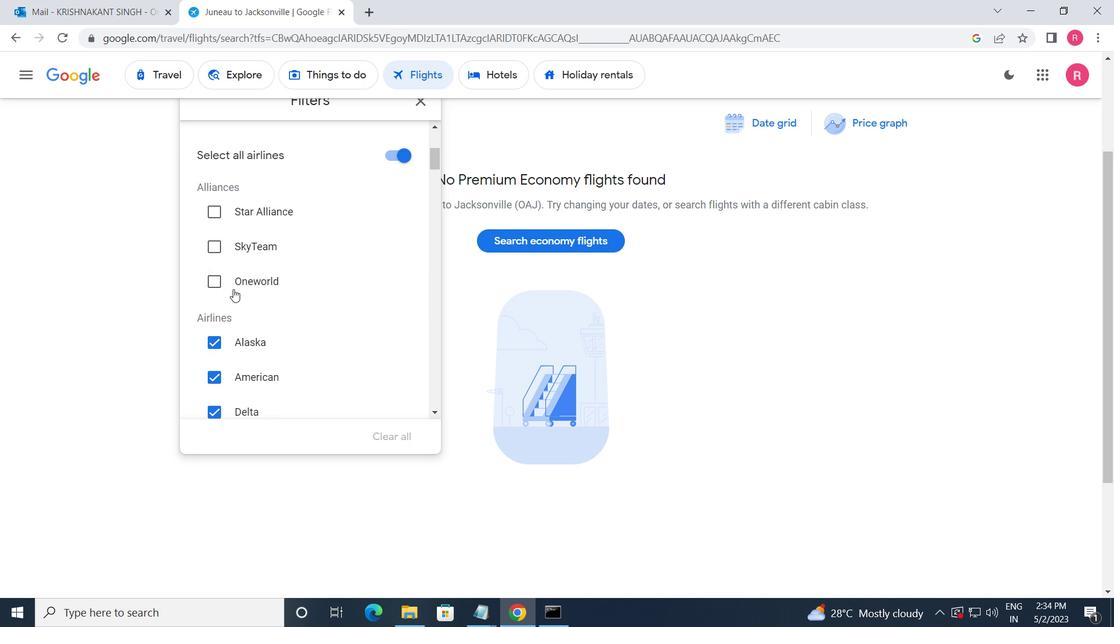 
Action: Mouse scrolled (234, 289) with delta (0, 0)
Screenshot: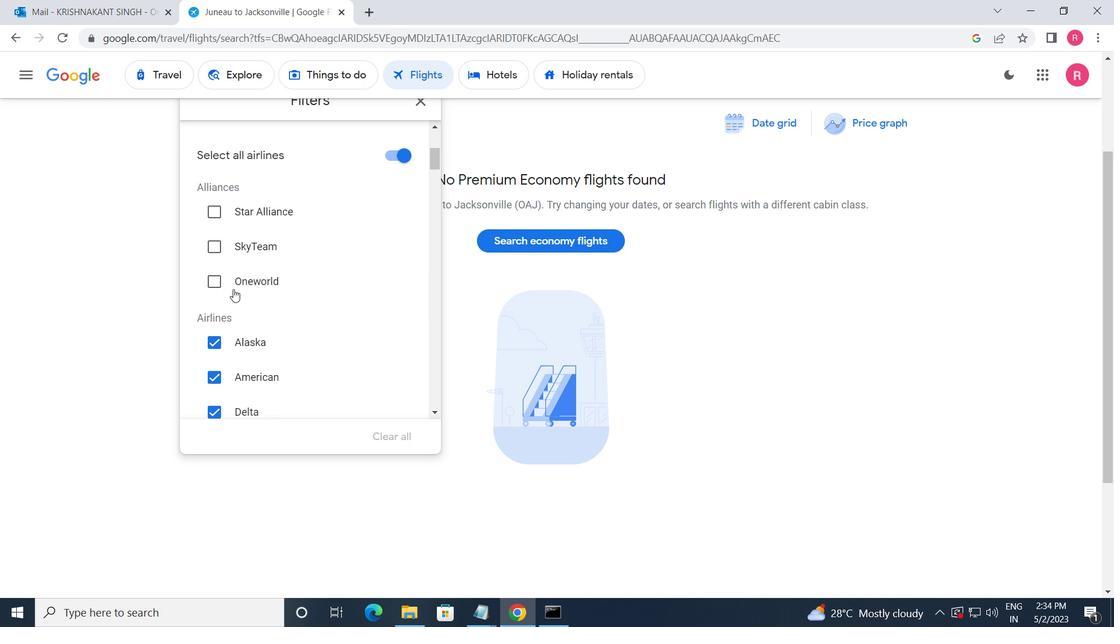 
Action: Mouse scrolled (234, 289) with delta (0, 0)
Screenshot: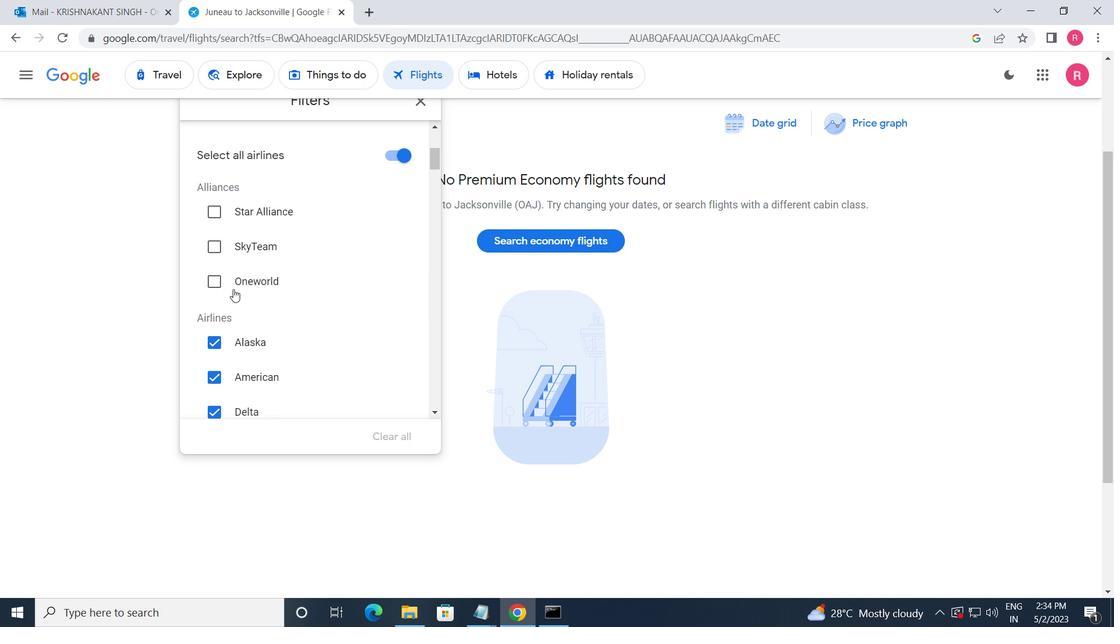 
Action: Mouse moved to (235, 289)
Screenshot: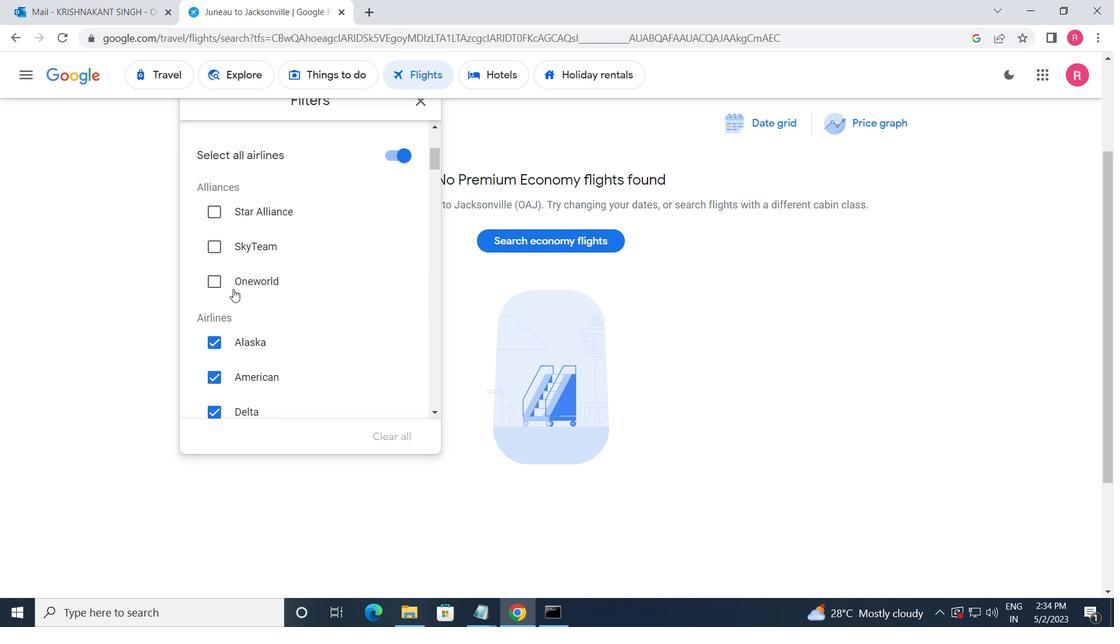 
Action: Mouse scrolled (235, 289) with delta (0, 0)
Screenshot: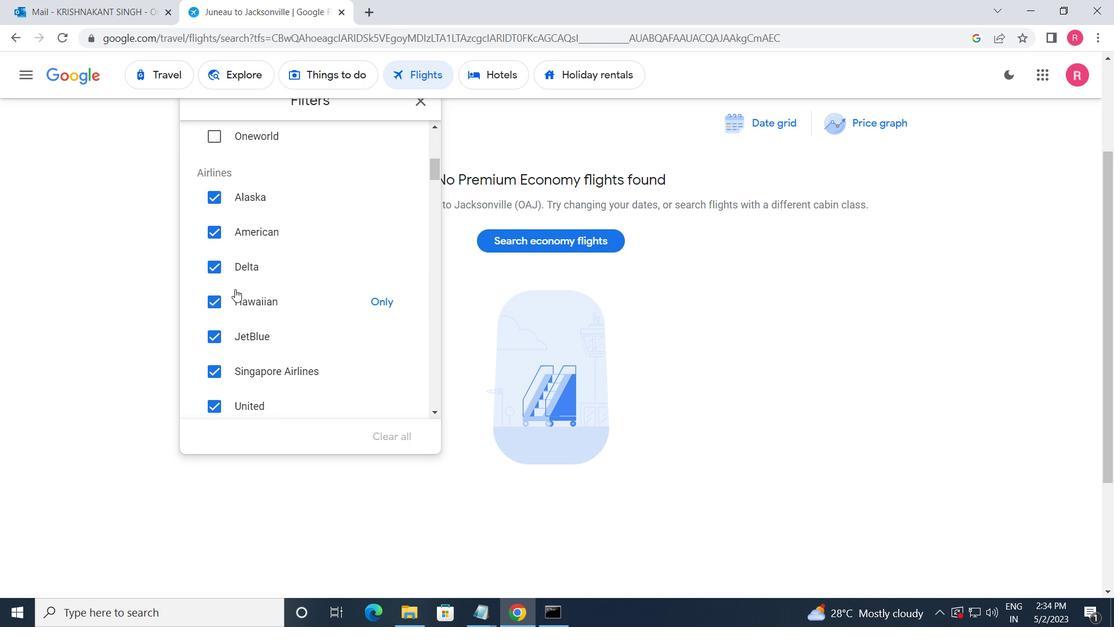 
Action: Mouse scrolled (235, 289) with delta (0, 0)
Screenshot: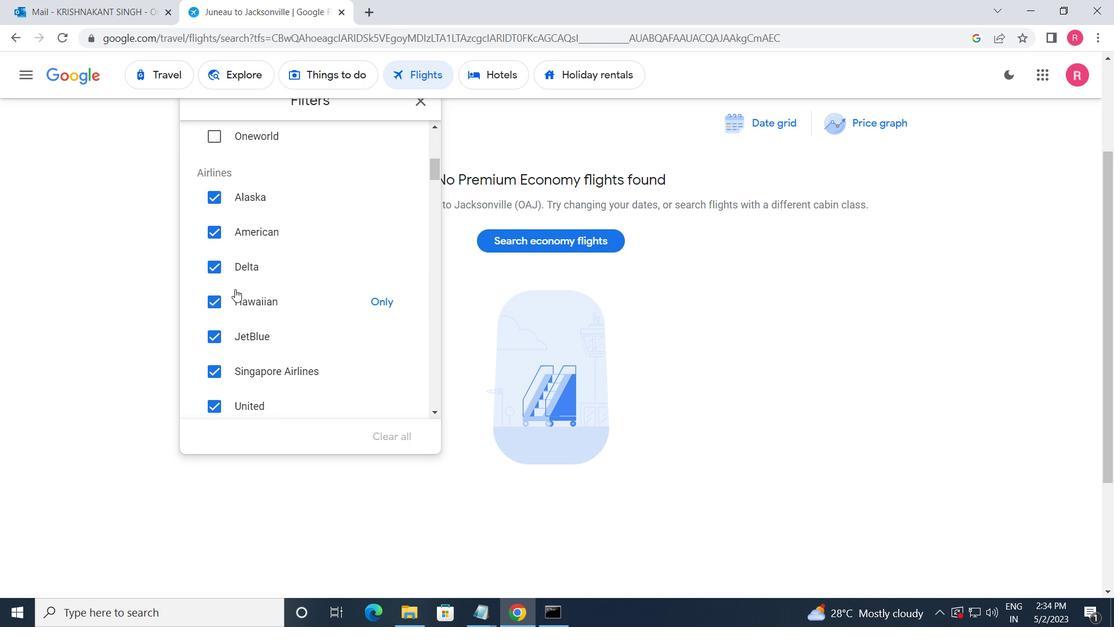 
Action: Mouse scrolled (235, 289) with delta (0, 0)
Screenshot: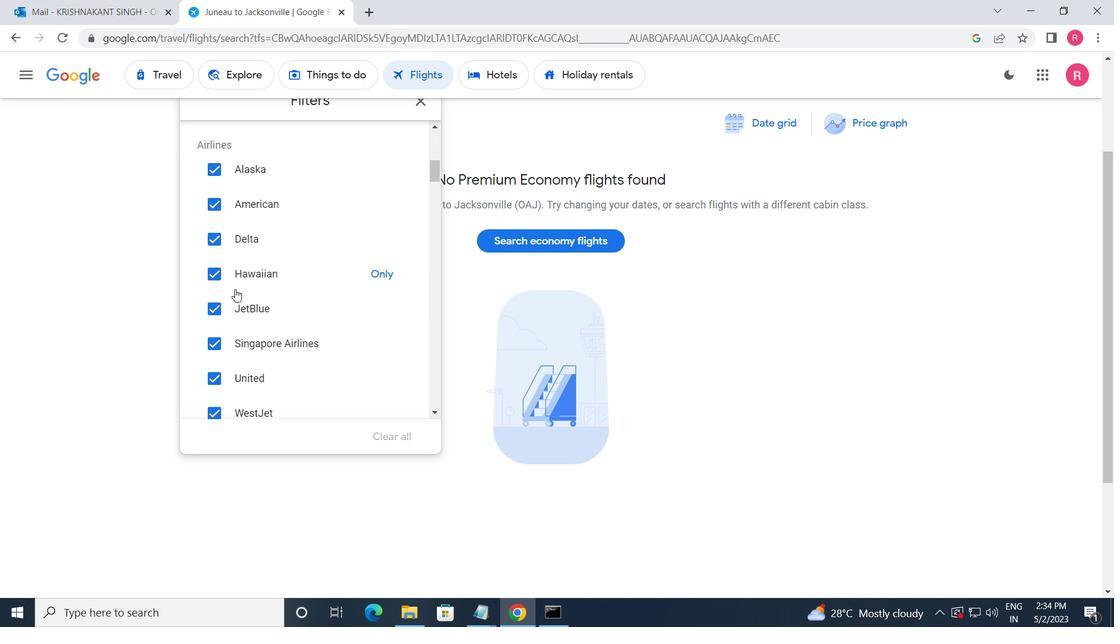 
Action: Mouse moved to (246, 294)
Screenshot: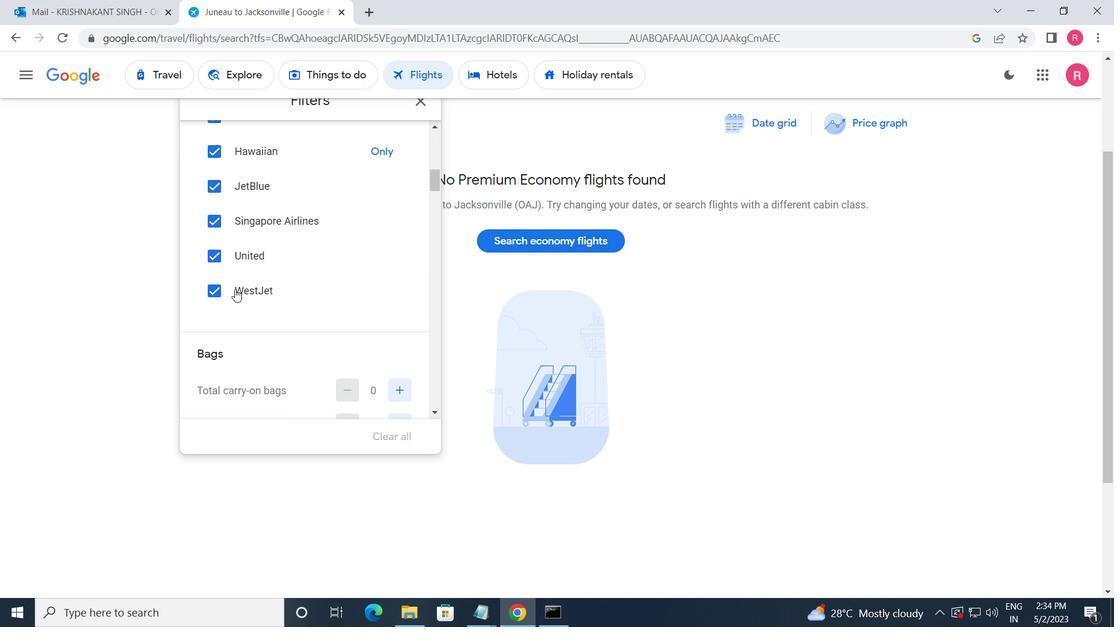 
Action: Mouse scrolled (246, 294) with delta (0, 0)
Screenshot: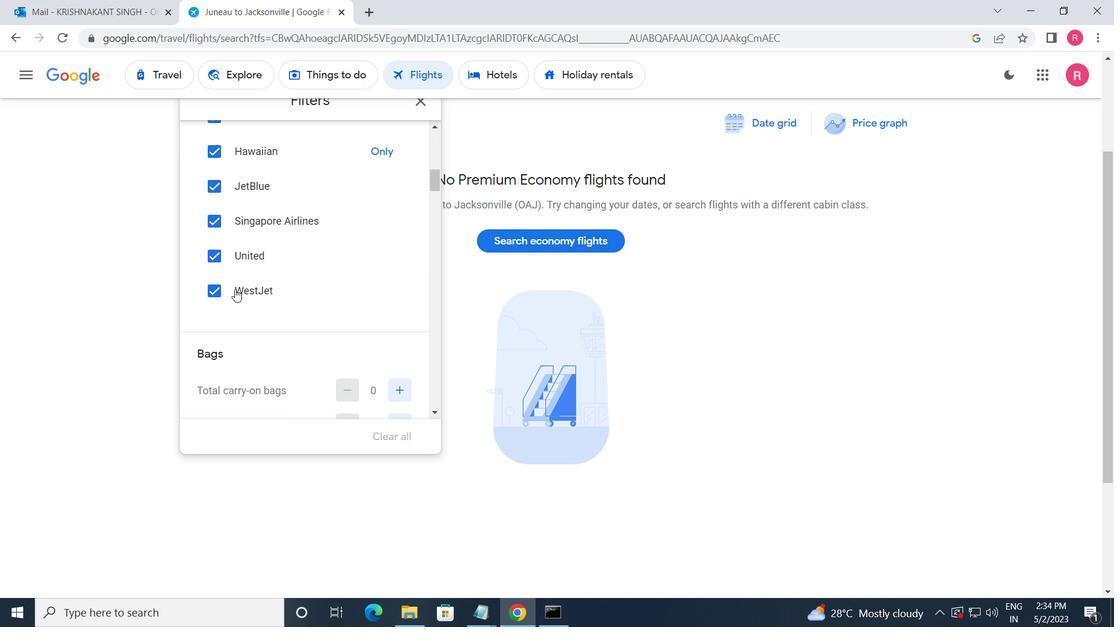 
Action: Mouse moved to (271, 306)
Screenshot: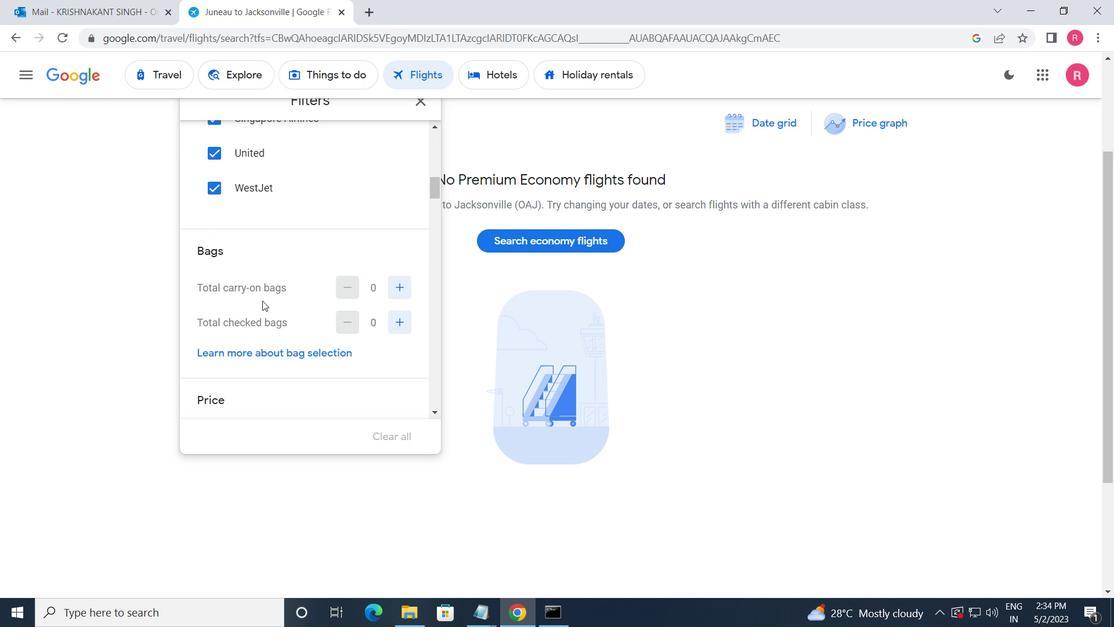 
Action: Mouse scrolled (271, 306) with delta (0, 0)
Screenshot: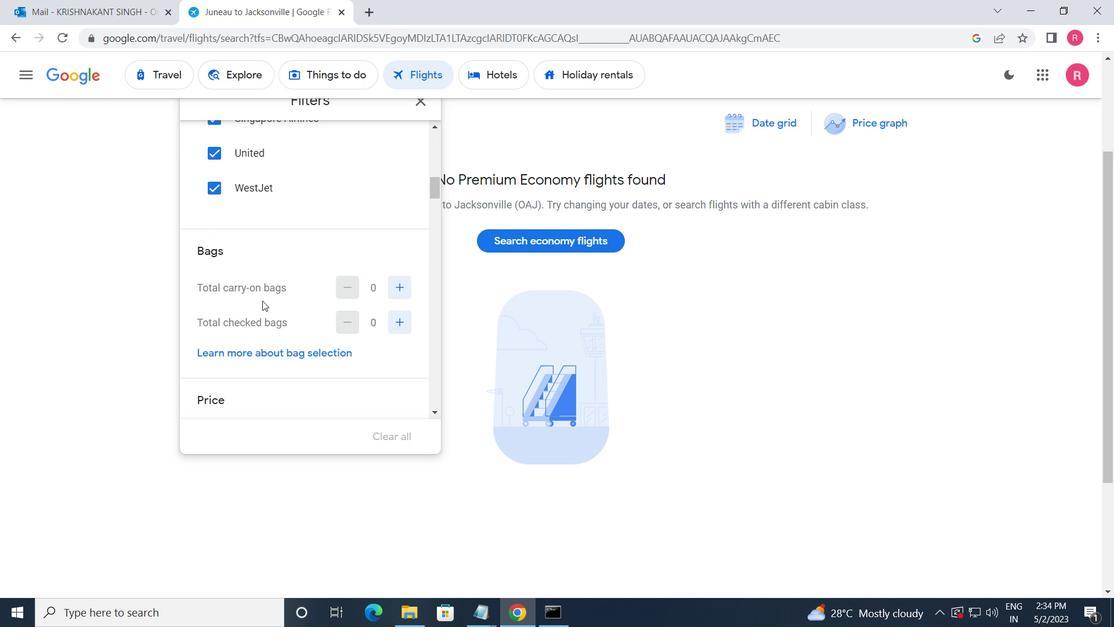 
Action: Mouse moved to (286, 313)
Screenshot: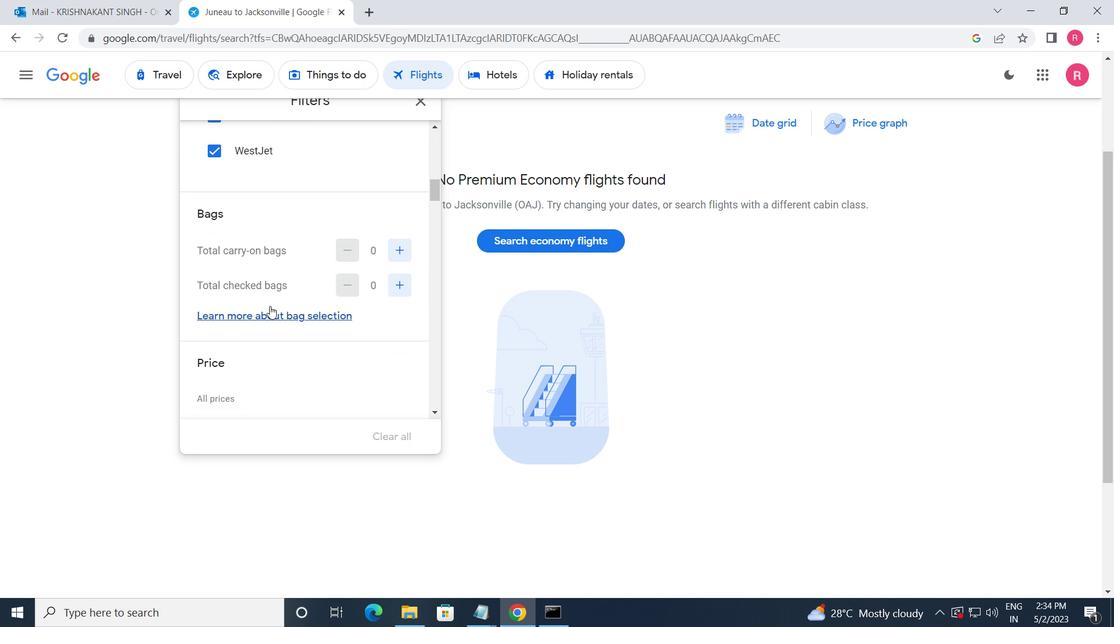 
Action: Mouse scrolled (286, 312) with delta (0, 0)
Screenshot: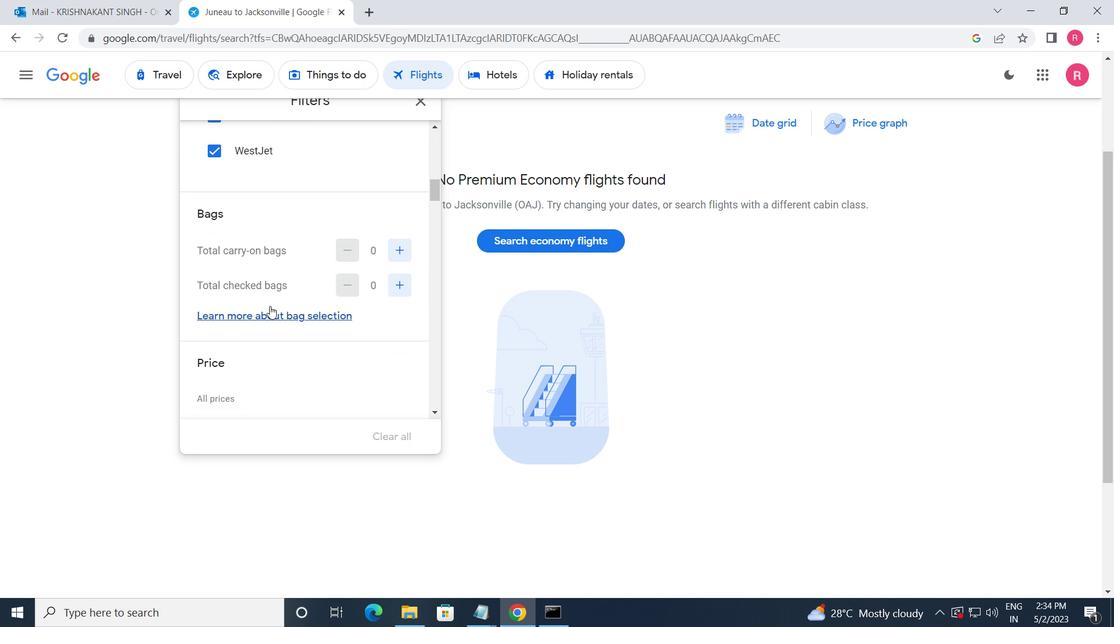 
Action: Mouse moved to (404, 287)
Screenshot: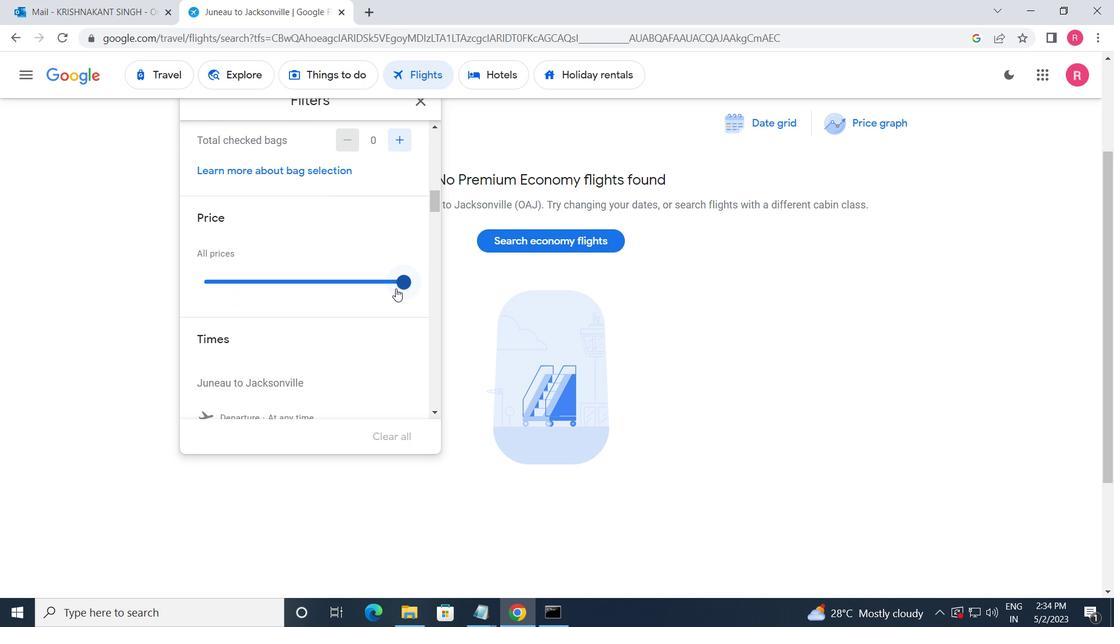 
Action: Mouse pressed left at (404, 287)
Screenshot: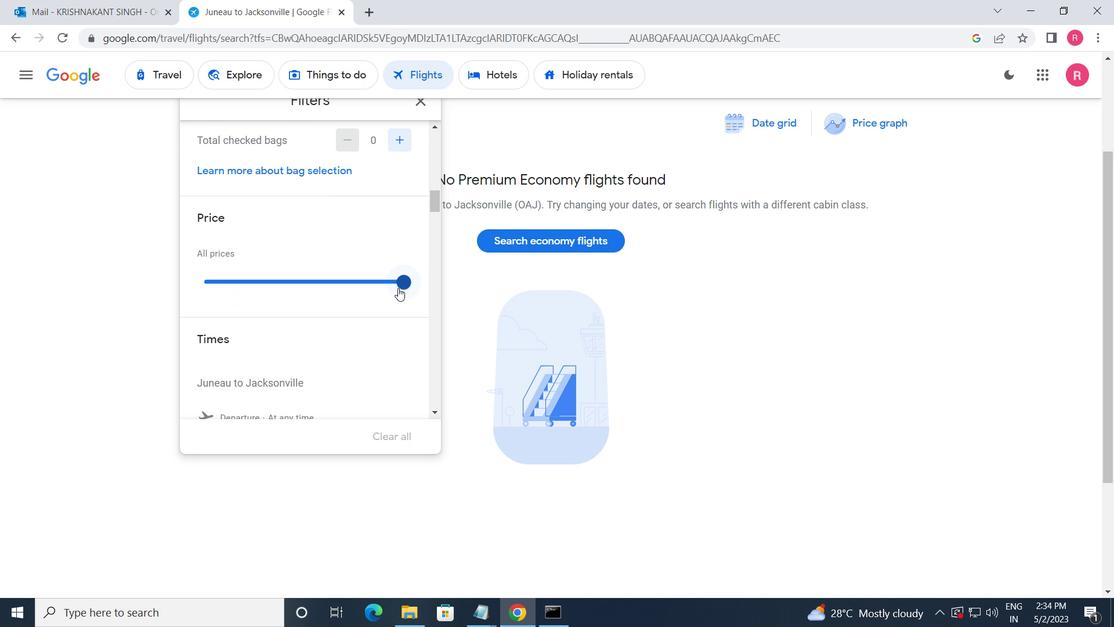 
Action: Mouse moved to (358, 322)
Screenshot: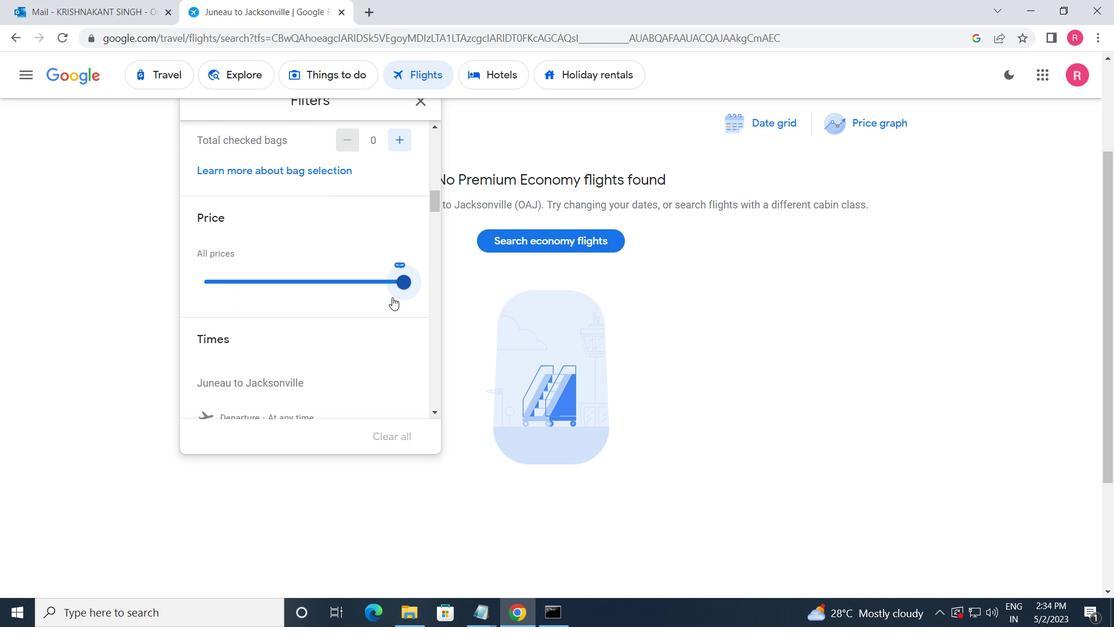 
Action: Mouse scrolled (358, 321) with delta (0, 0)
Screenshot: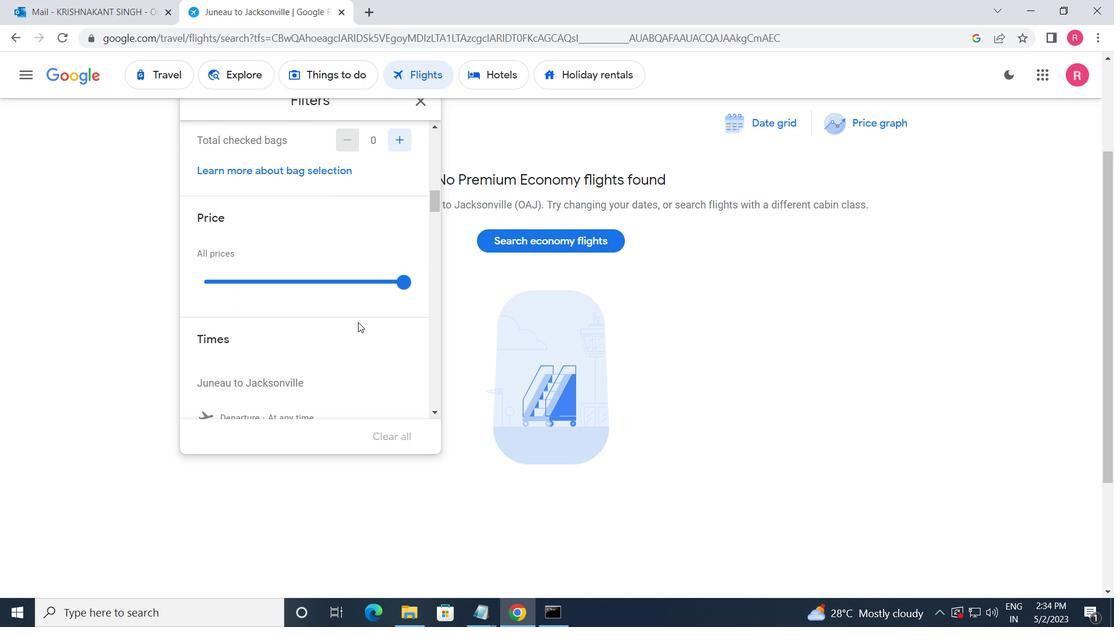 
Action: Mouse scrolled (358, 321) with delta (0, 0)
Screenshot: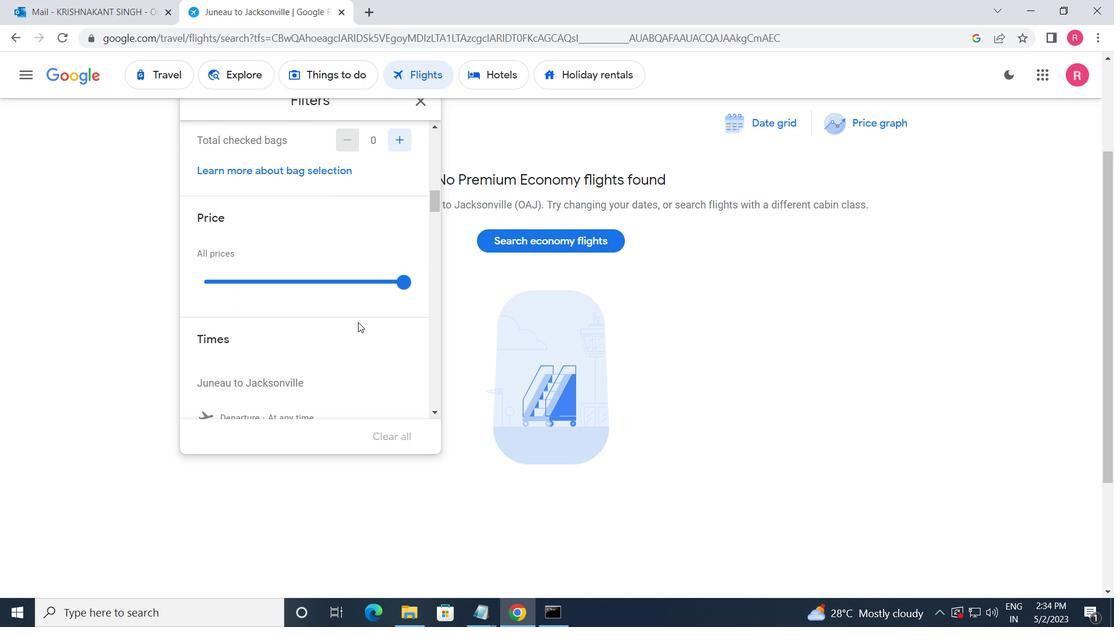
Action: Mouse moved to (204, 304)
Screenshot: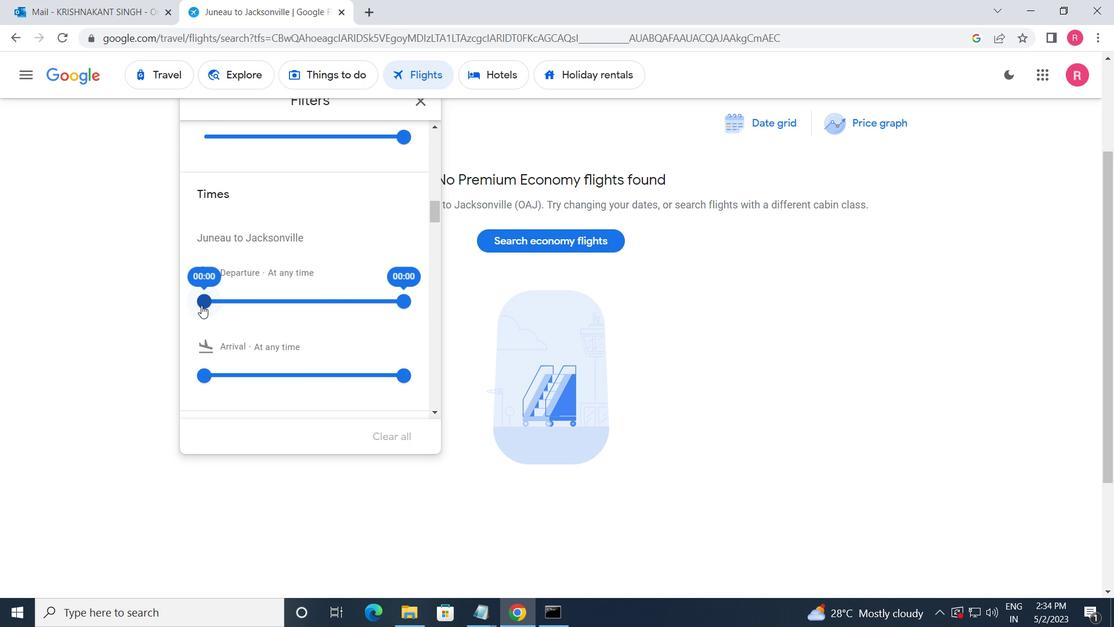 
Action: Mouse pressed left at (204, 304)
Screenshot: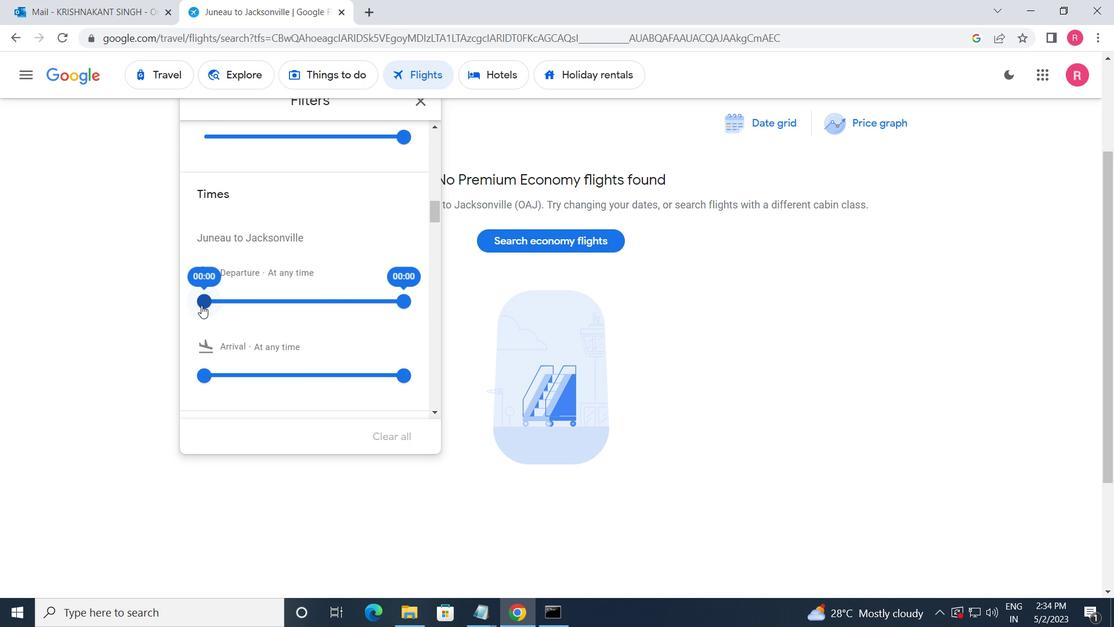 
Action: Mouse moved to (400, 306)
Screenshot: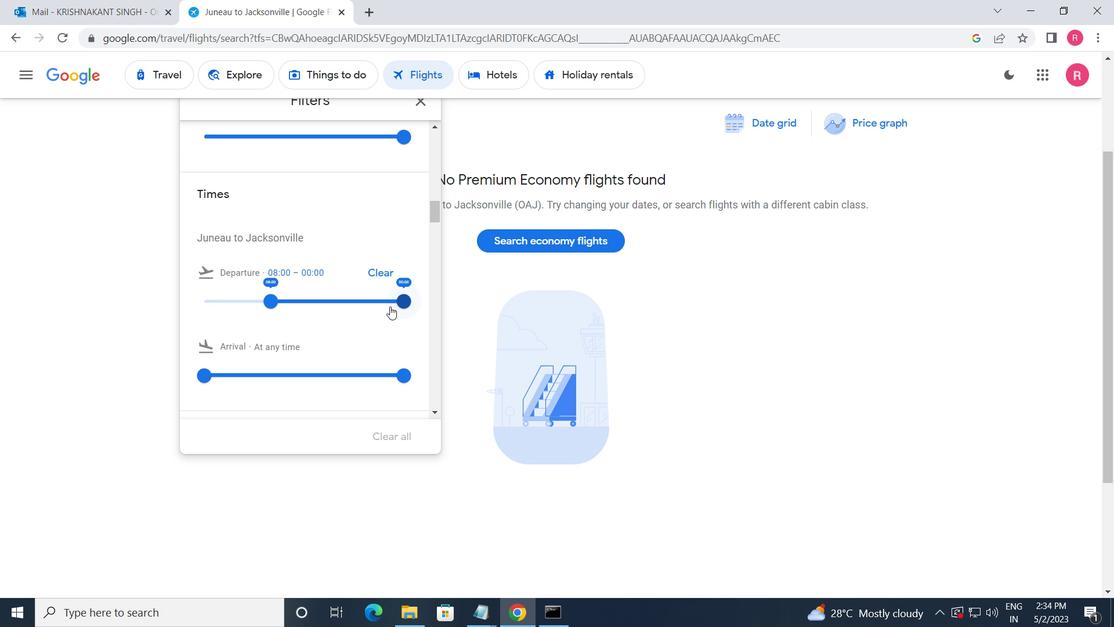 
Action: Mouse pressed left at (400, 306)
Screenshot: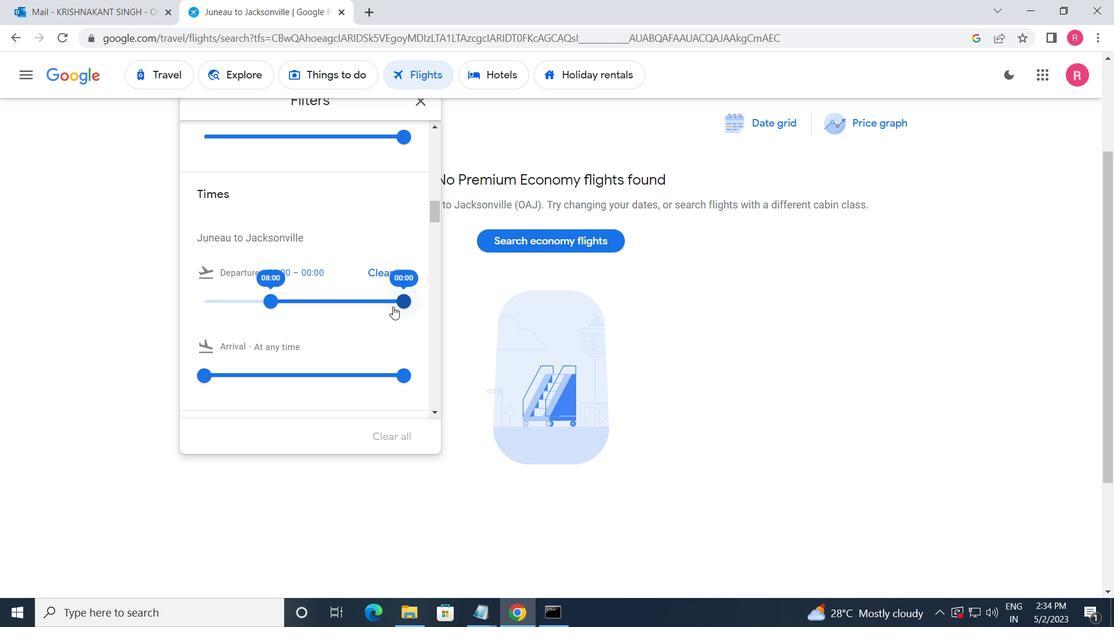 
Action: Mouse moved to (418, 105)
Screenshot: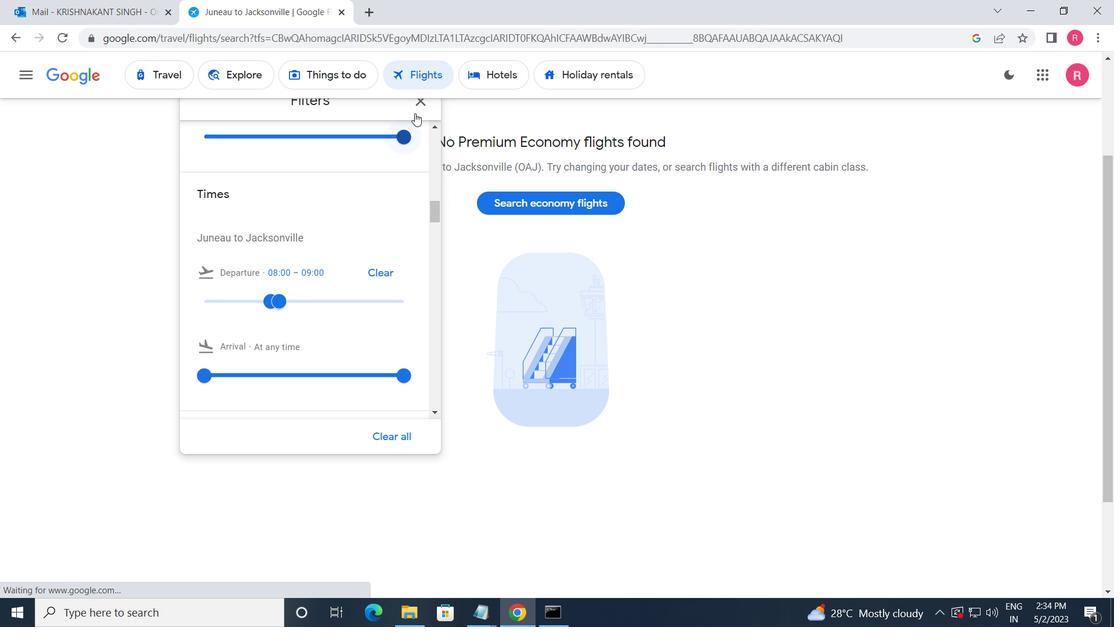 
Action: Mouse pressed left at (418, 105)
Screenshot: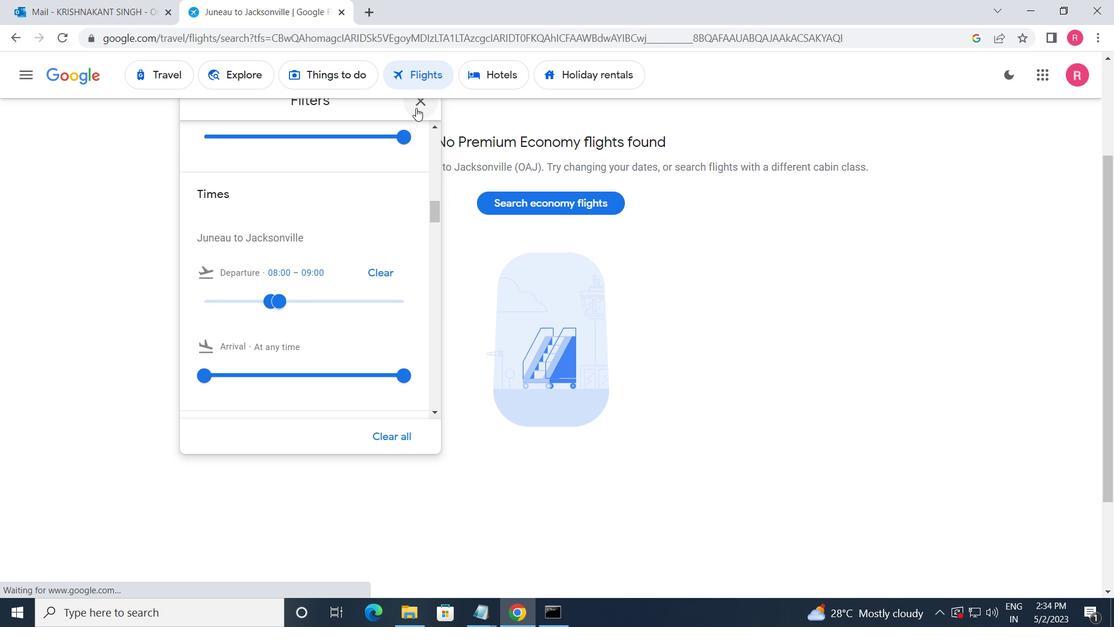 
Action: Mouse moved to (380, 278)
Screenshot: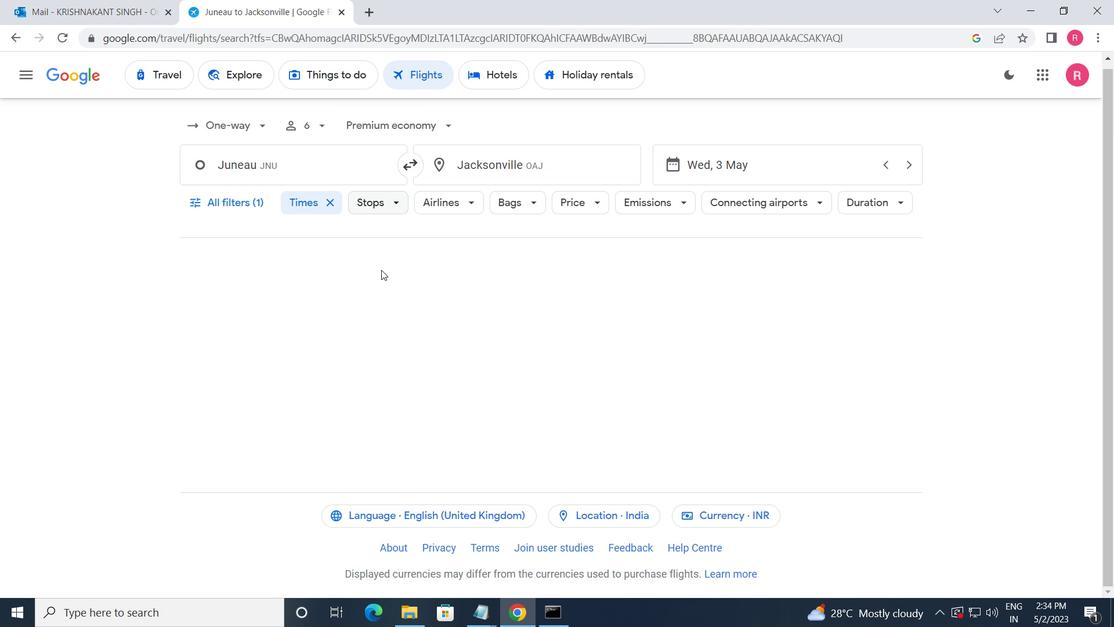 
Action: Mouse scrolled (380, 279) with delta (0, 0)
Screenshot: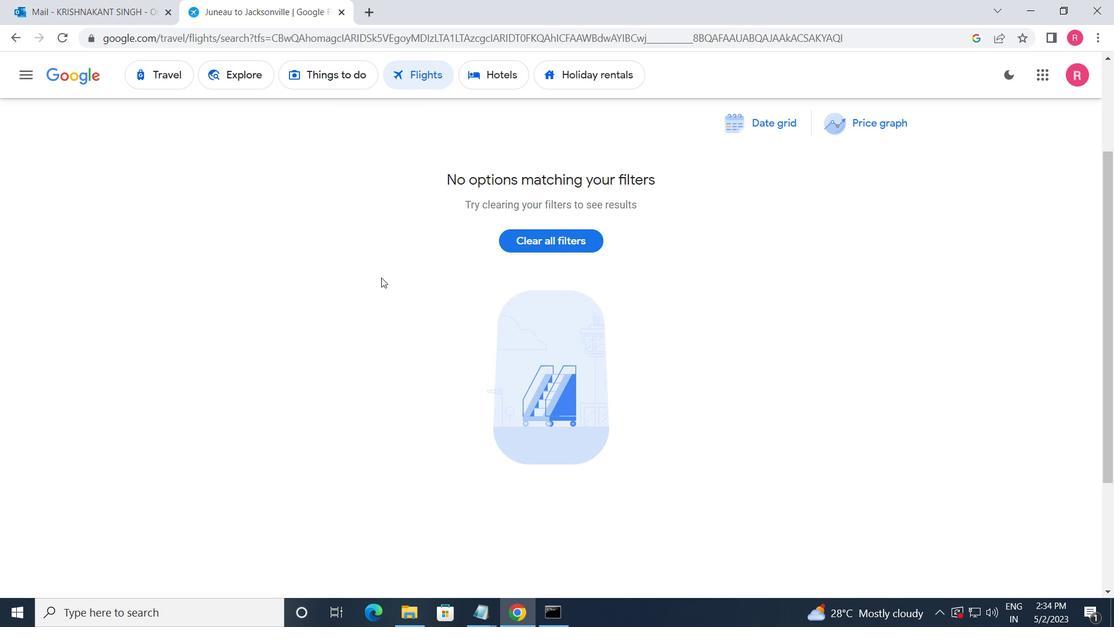 
Action: Mouse scrolled (380, 279) with delta (0, 0)
Screenshot: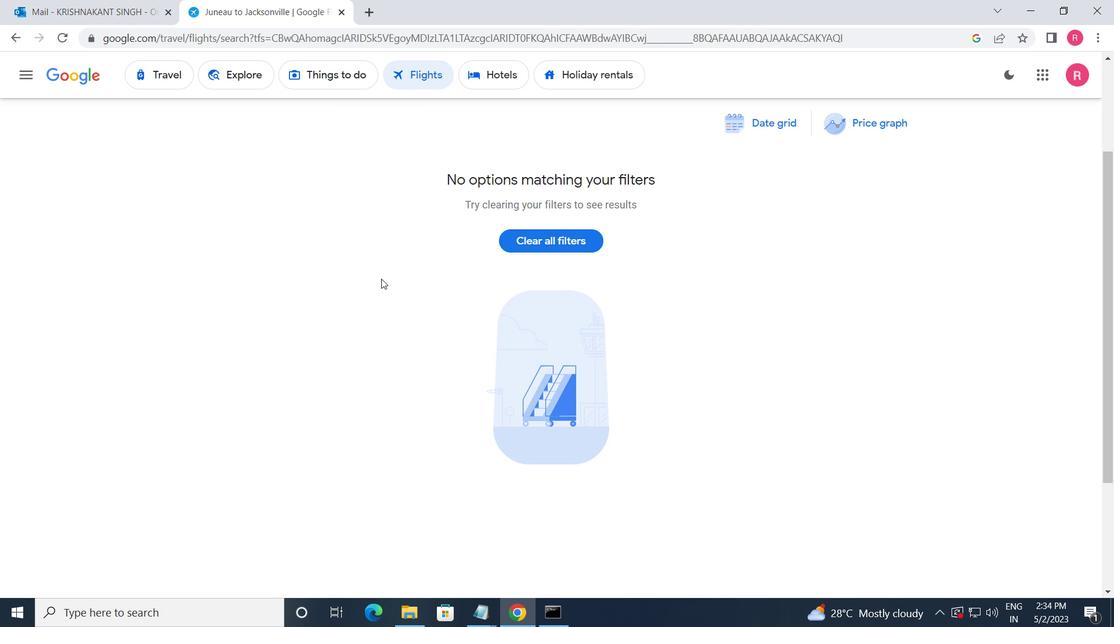 
Action: Mouse scrolled (380, 279) with delta (0, 0)
Screenshot: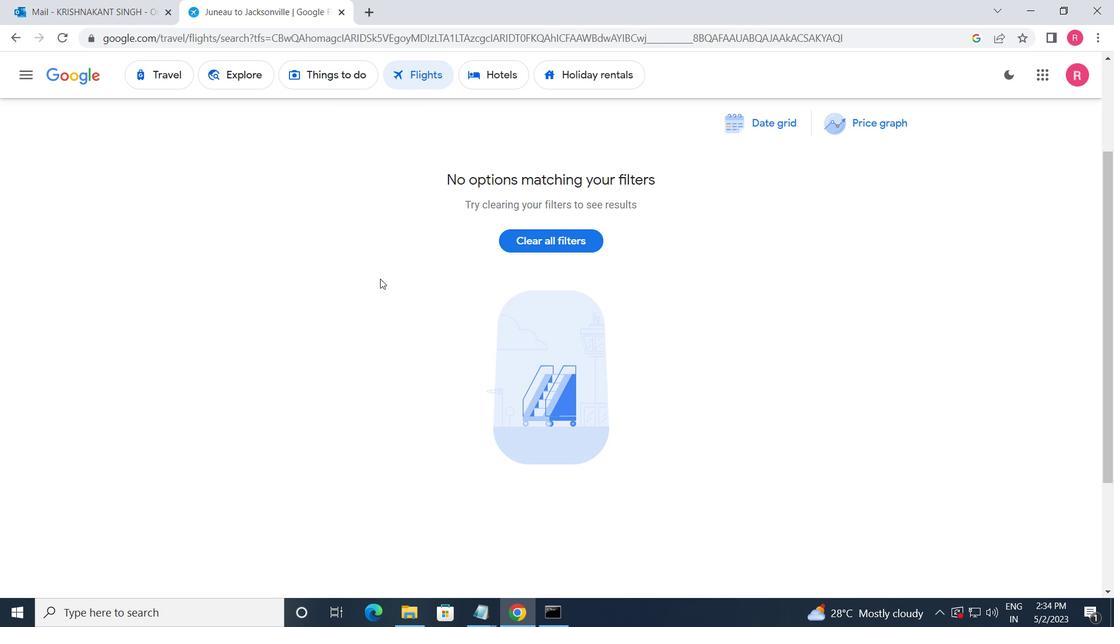 
Action: Mouse moved to (292, 70)
Screenshot: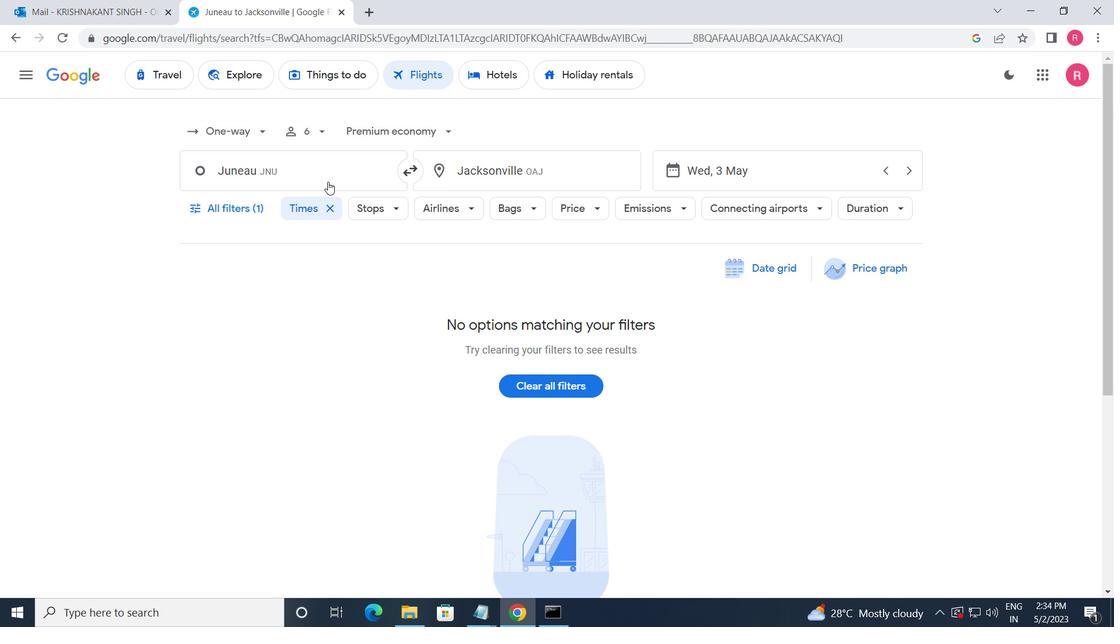
